 Task: Open an excel sheet with  and write heading  City data  Add 10 city name:-  '1. Chelsea, New York, NY , 2. Beverly Hills, Los Angeles, CA , 3. Knightsbridge, London, United Kingdom , 4. Le Marais, Paris, forance , 5. Ginza, Tokyo, Japan _x000D_
6. Circular Quay, Sydney, Australia , 7. Mitte, Berlin, Germany , 8. Downtown, Toronto, Canada , 9. Trastevere, Rome, 10. Colaba, Mumbai, India. ' in September Last week sales are  1. Chelsea, New York, NY 10001 | 2. Beverly Hills, Los Angeles, CA 90210 | 3. Knightsbridge, London, United Kingdom SW1X 7XL | 4. Le Marais, Paris, forance 75004 | 5. Ginza, Tokyo, Japan 104-0061 | 6. Circular Quay, Sydney, Australia 2000 | 7. Mitte, Berlin, Germany 10178 | 8. Downtown, Toronto, Canada M5V 3L9 | 9. Trastevere, Rome, Italy 00153 | 10. Colaba, Mumbai, India 400005. Save page analysisAnnualSales_Report
Action: Mouse moved to (216, 272)
Screenshot: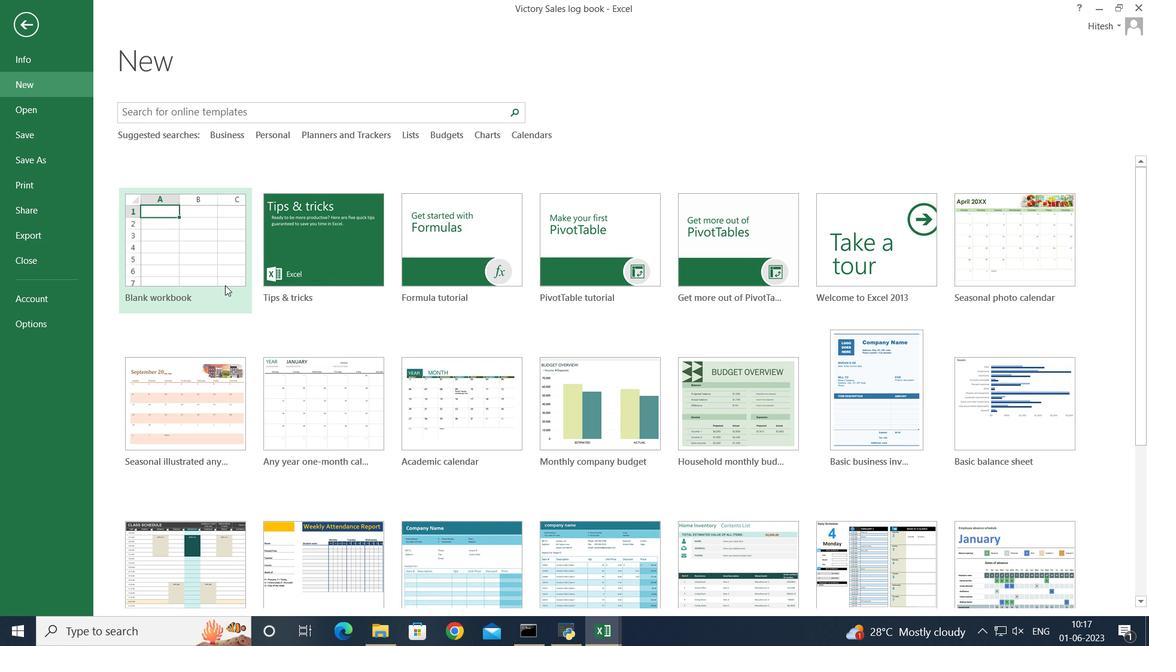 
Action: Mouse pressed left at (216, 272)
Screenshot: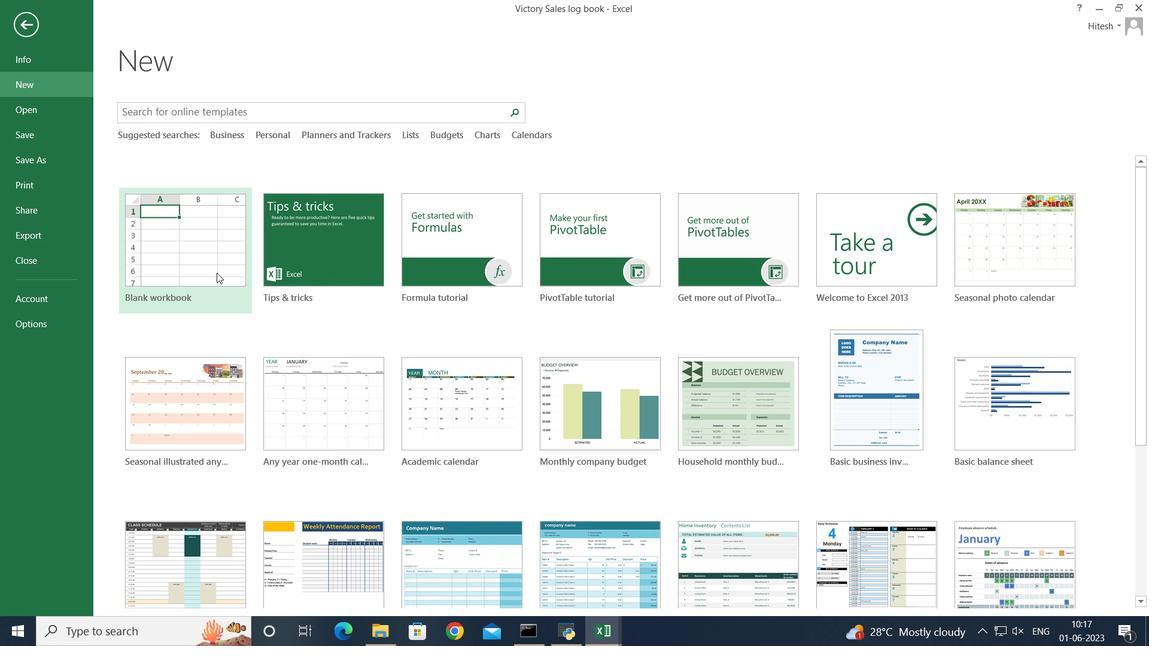 
Action: Mouse moved to (80, 196)
Screenshot: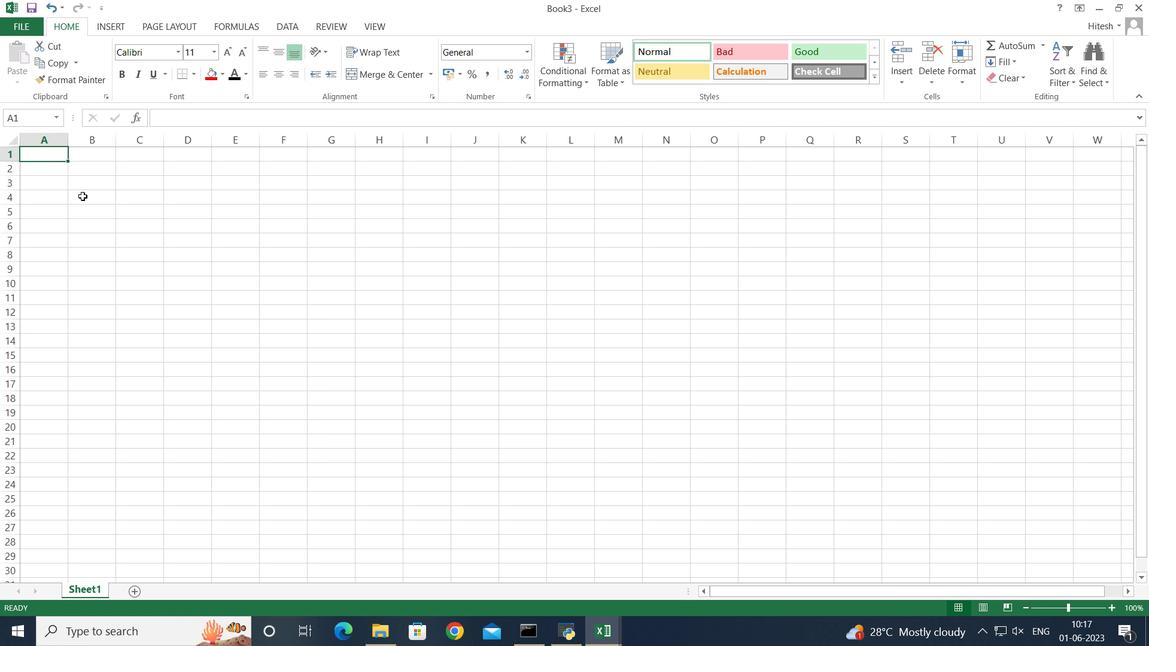 
Action: Key pressed <Key.shift>City<Key.space><Key.shift>Data<Key.enter><Key.shift><Key.shift><Key.shift><Key.shift><Key.shift><Key.shift><Key.shift><Key.shift><Key.shift><Key.shift><Key.shift><Key.shift><Key.shift><Key.shift><Key.shift><Key.shift><Key.shift><Key.shift><Key.shift><Key.shift><Key.shift><Key.shift><Key.shift><Key.shift><Key.shift><Key.shift>Name<Key.enter><Key.shift>!<Key.backspace>1<Key.backspace>
Screenshot: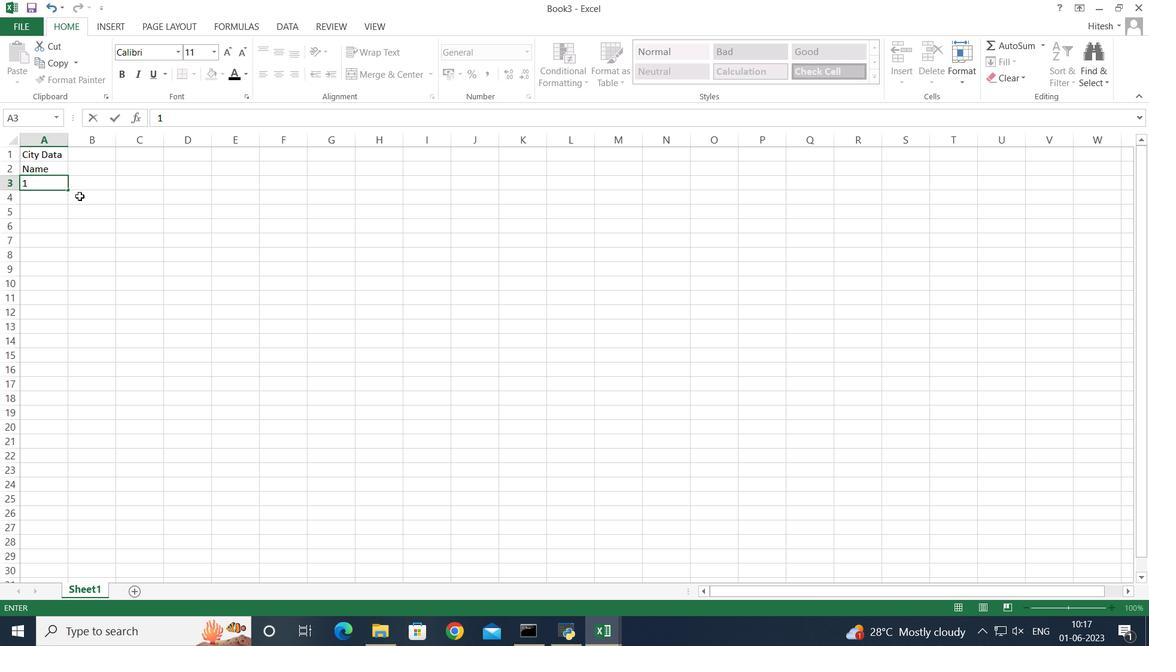 
Action: Mouse moved to (50, 166)
Screenshot: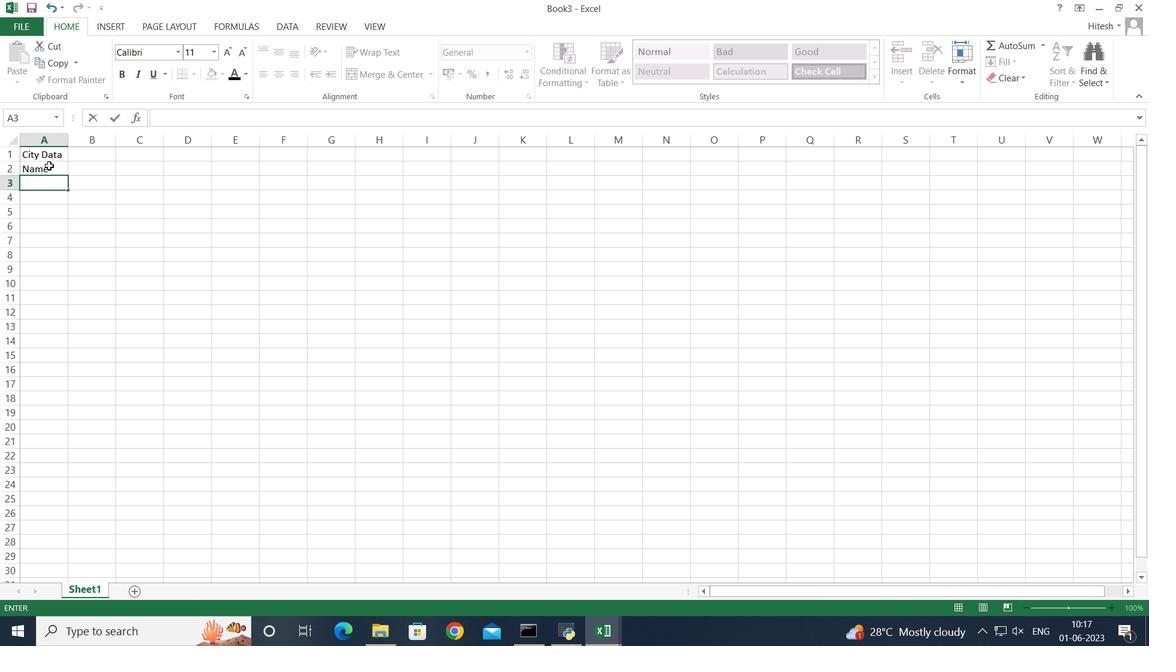 
Action: Mouse pressed left at (50, 166)
Screenshot: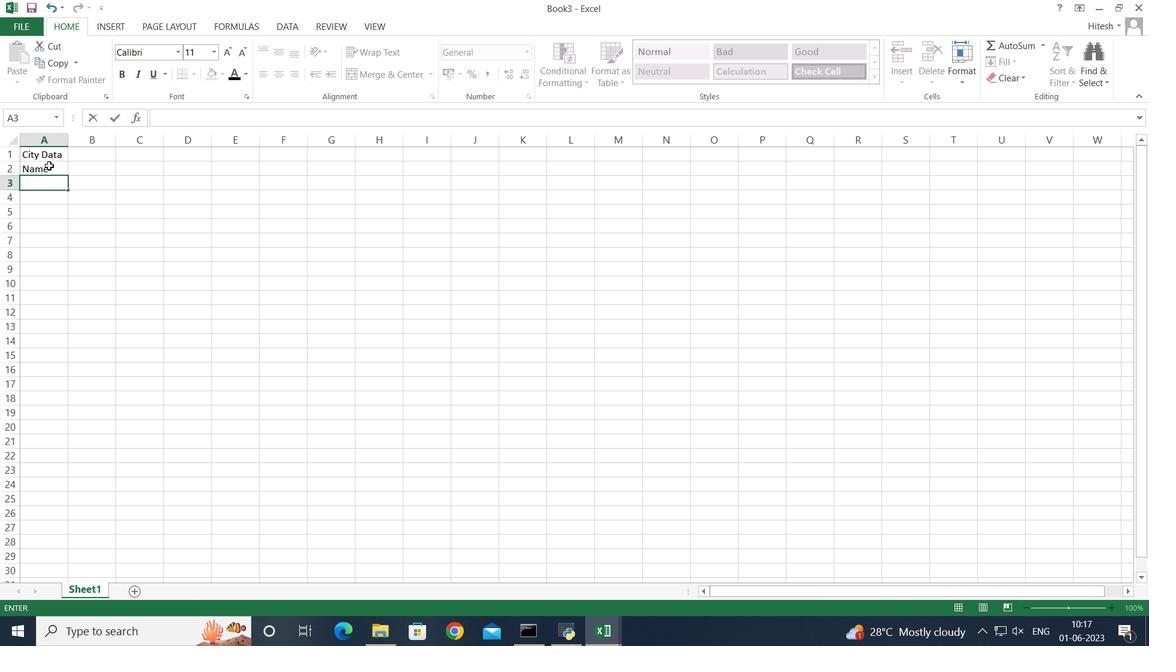 
Action: Key pressed <Key.backspace>
Screenshot: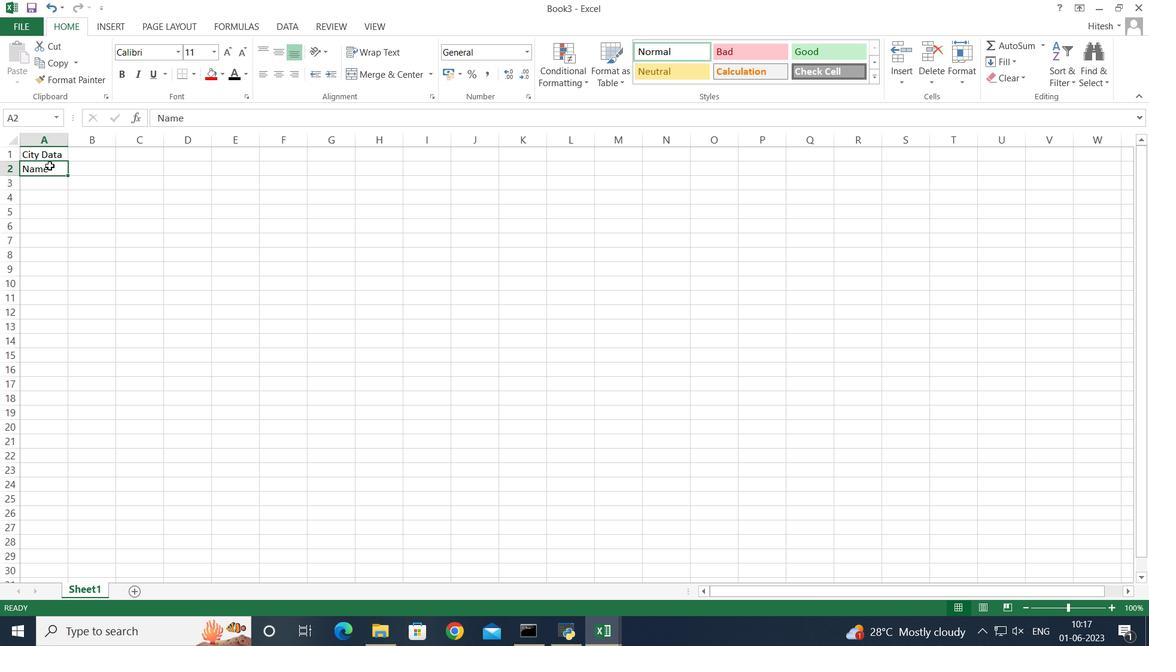 
Action: Mouse moved to (56, 151)
Screenshot: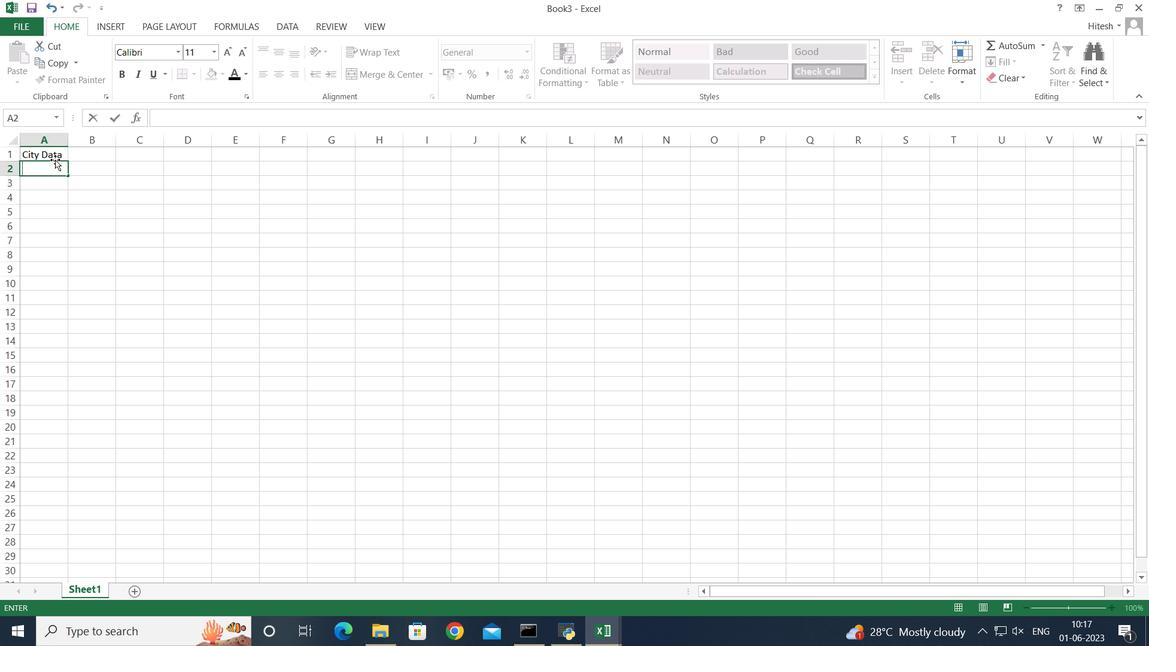 
Action: Mouse pressed left at (56, 151)
Screenshot: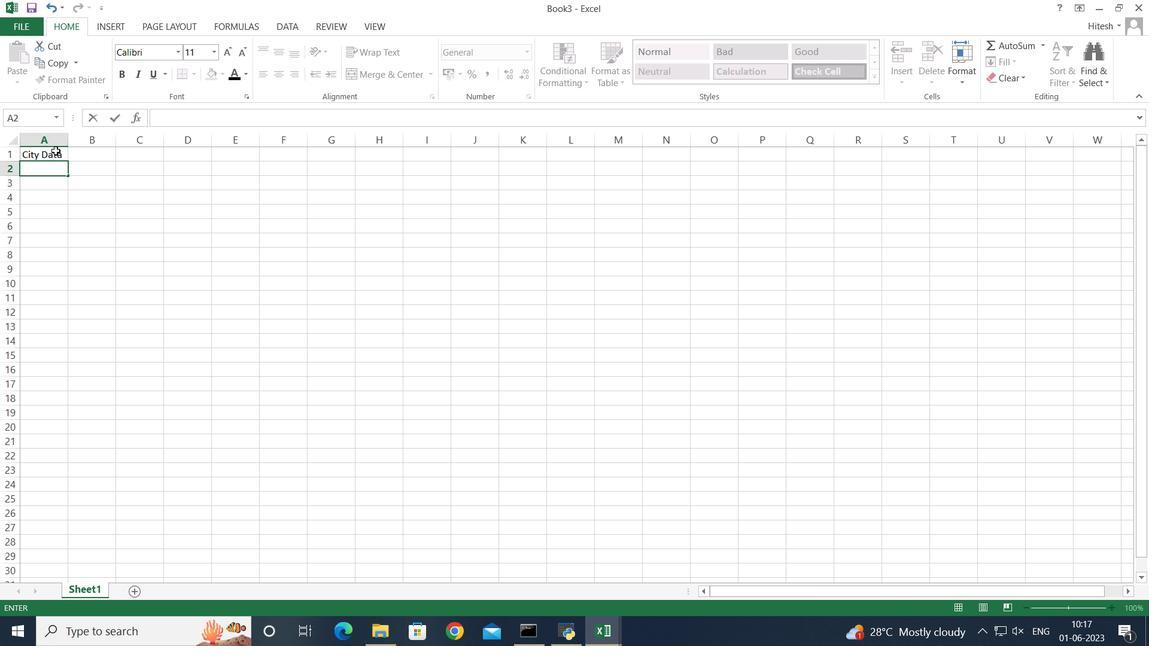 
Action: Key pressed <Key.backspace>
Screenshot: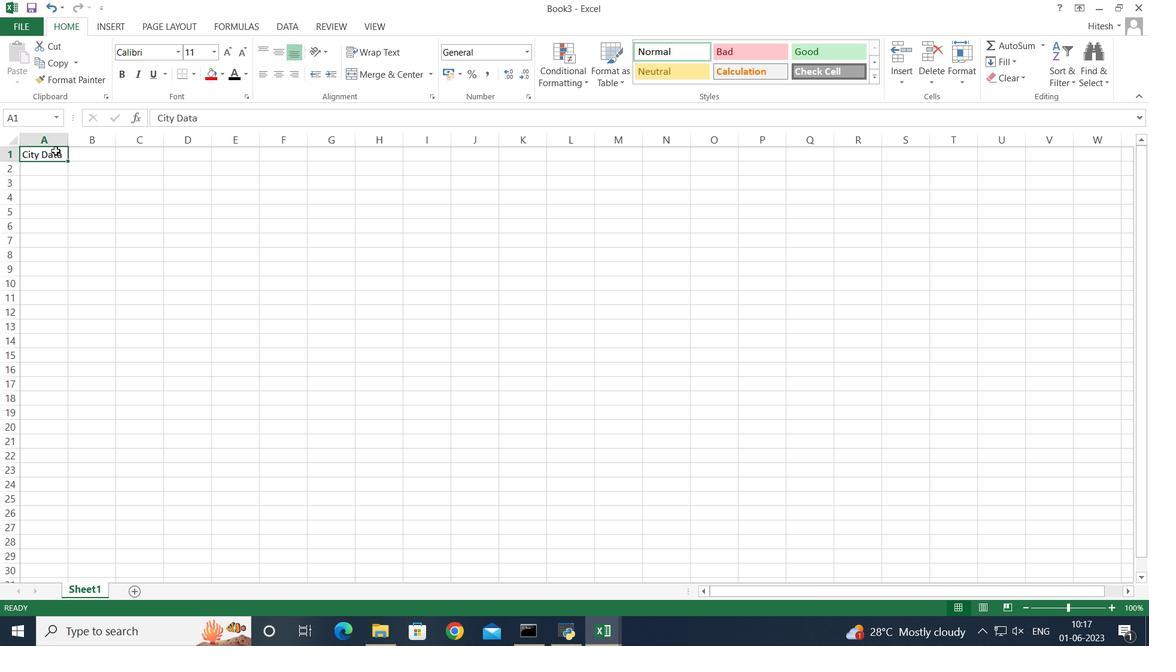
Action: Mouse moved to (89, 152)
Screenshot: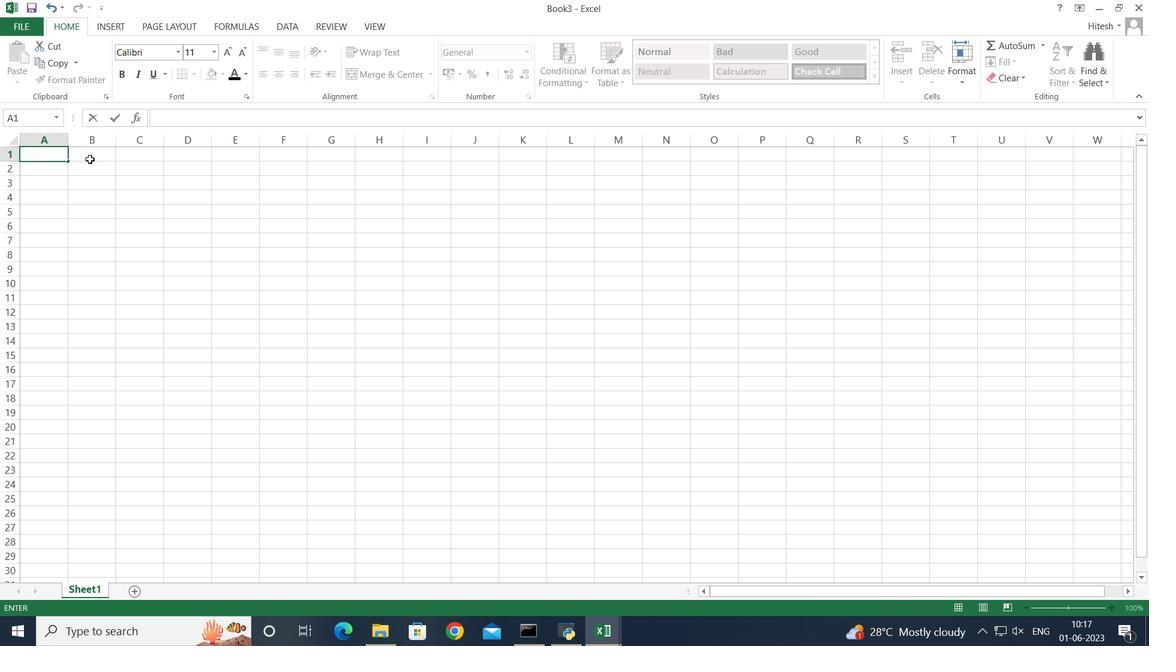 
Action: Mouse pressed left at (89, 152)
Screenshot: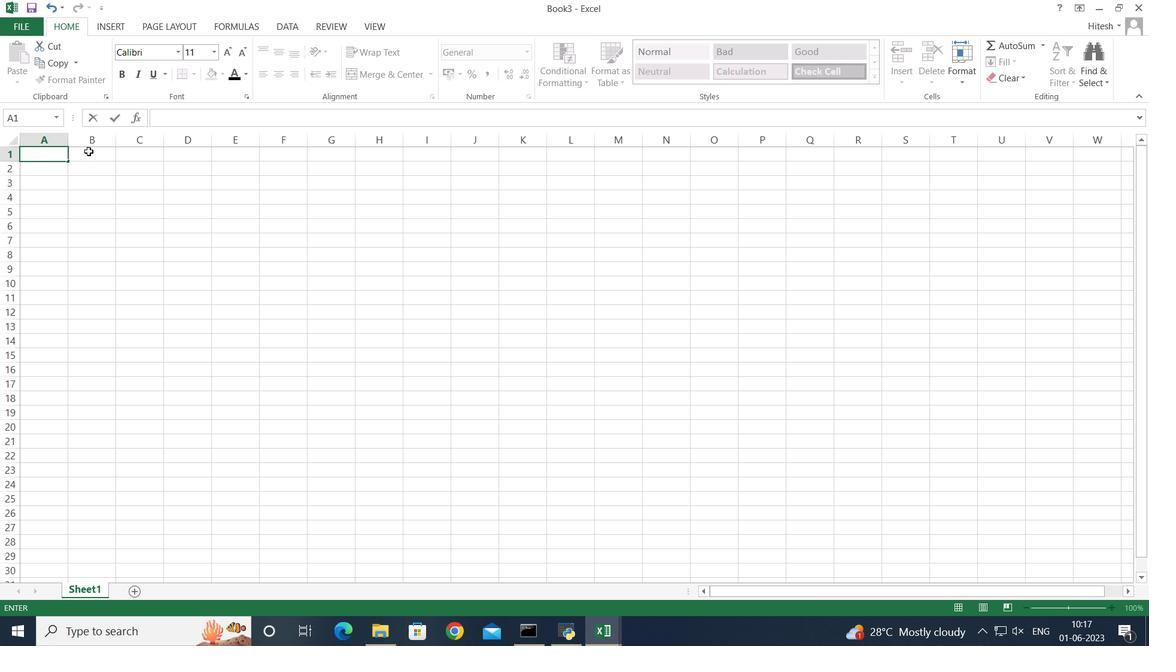 
Action: Mouse moved to (87, 151)
Screenshot: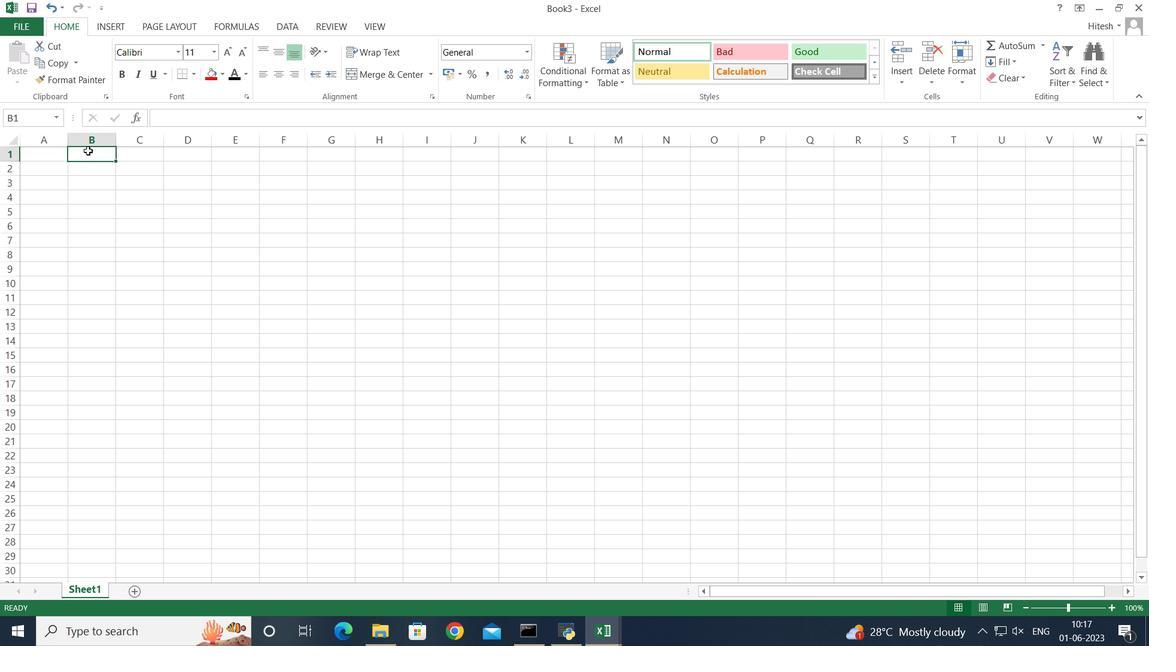 
Action: Key pressed <Key.shift>City<Key.space><Key.shift>Data<Key.enter><Key.shift>Name<Key.enter>
Screenshot: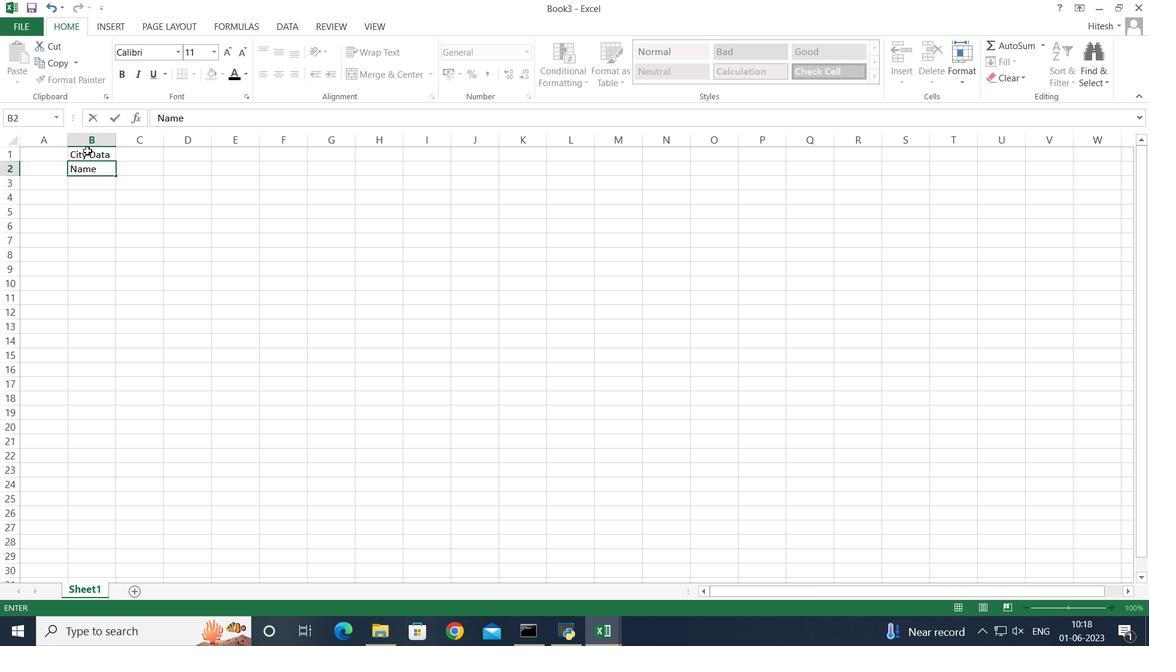 
Action: Mouse moved to (49, 181)
Screenshot: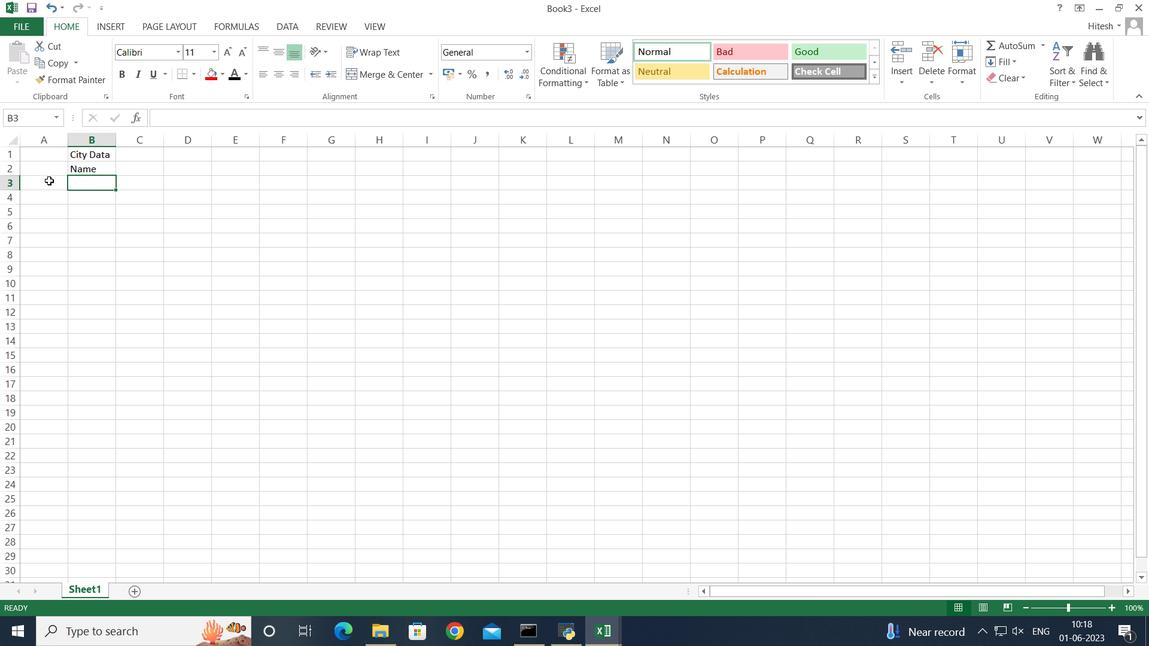 
Action: Mouse pressed left at (49, 181)
Screenshot: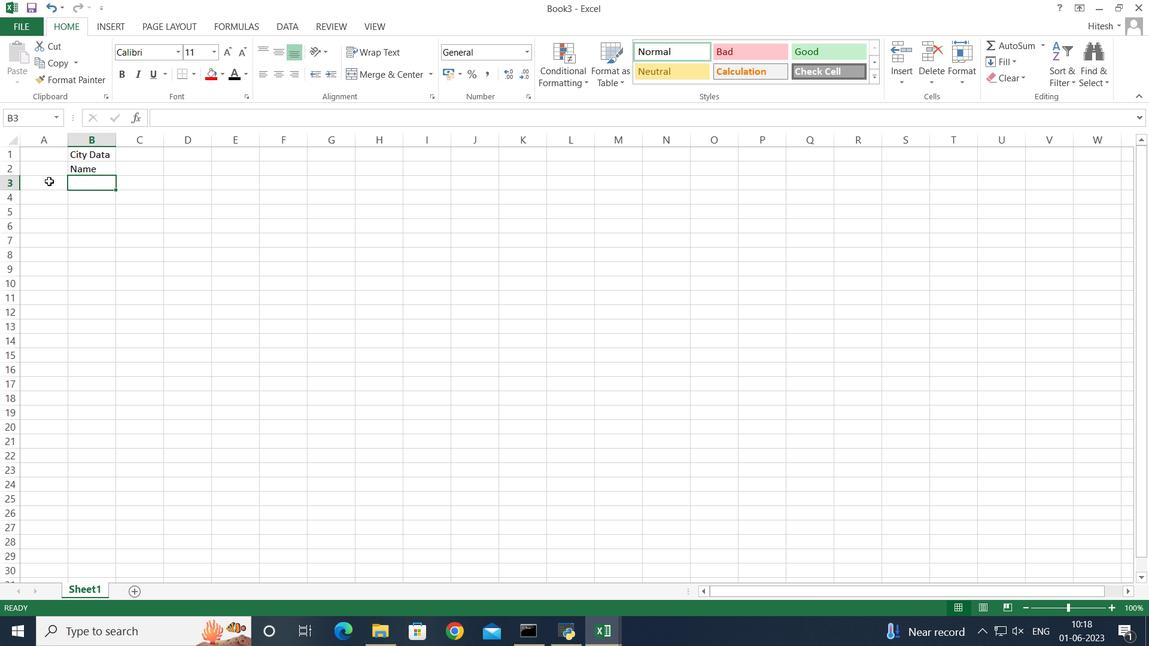 
Action: Key pressed 1<Key.enter>2<Key.enter>3<Key.enter>4<Key.enter>5<Key.enter>6<Key.enter>7<Key.enter>8<Key.enter>9<Key.enter>10<Key.enter>
Screenshot: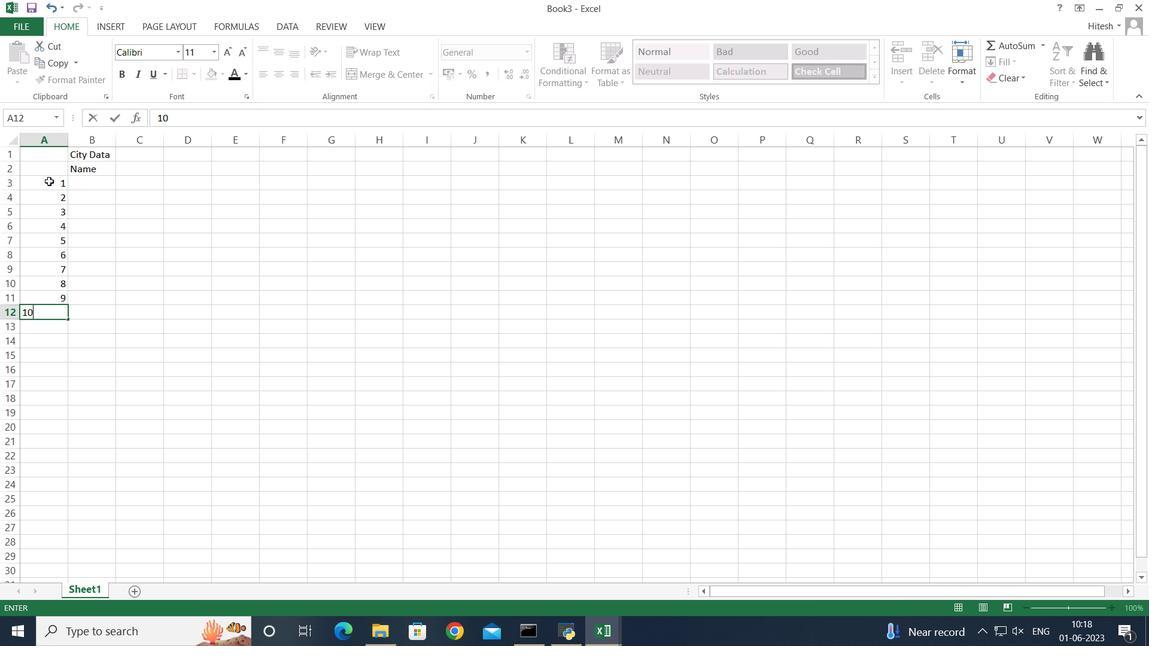 
Action: Mouse moved to (48, 175)
Screenshot: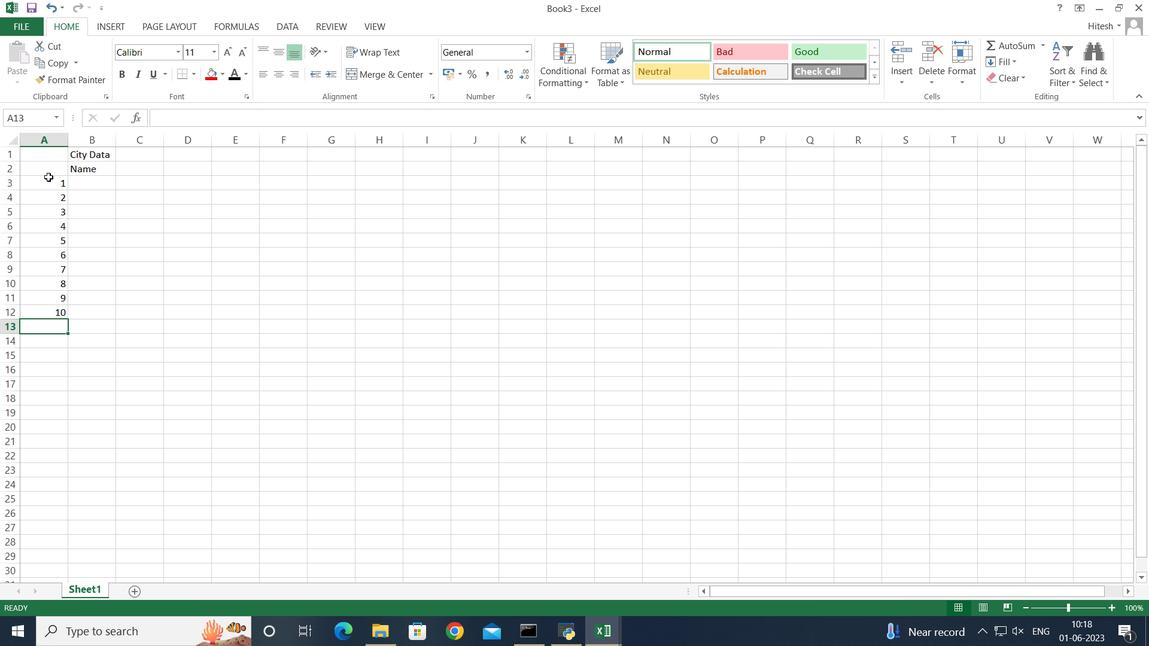 
Action: Mouse pressed left at (48, 175)
Screenshot: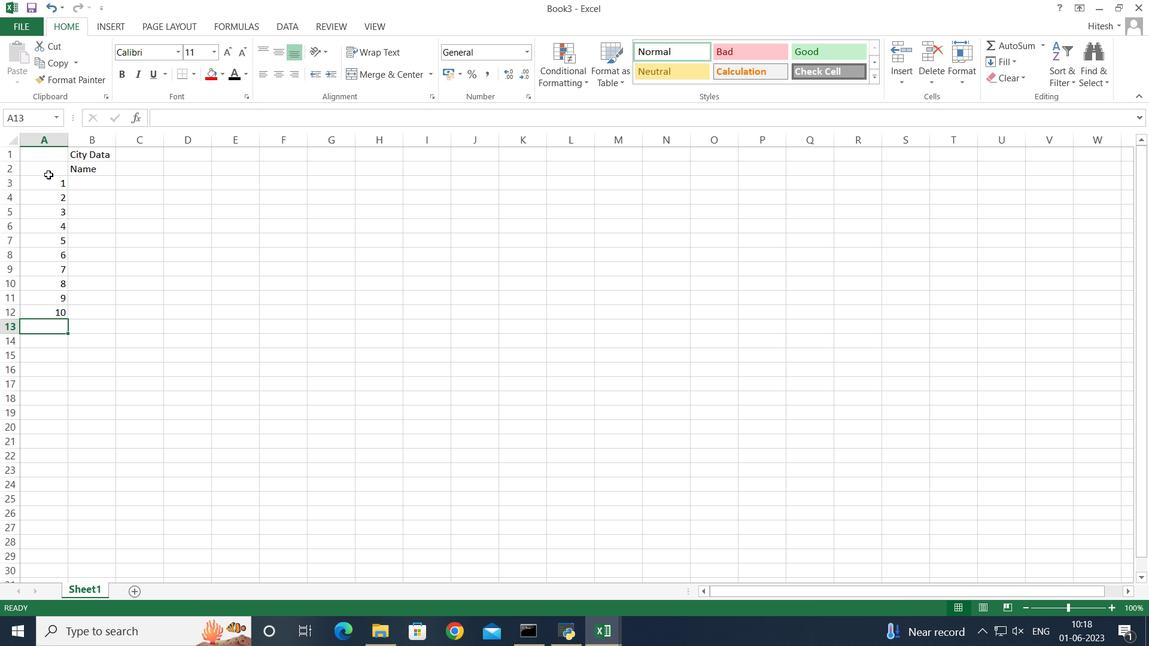 
Action: Key pressed <Key.shift>S.no<Key.enter>
Screenshot: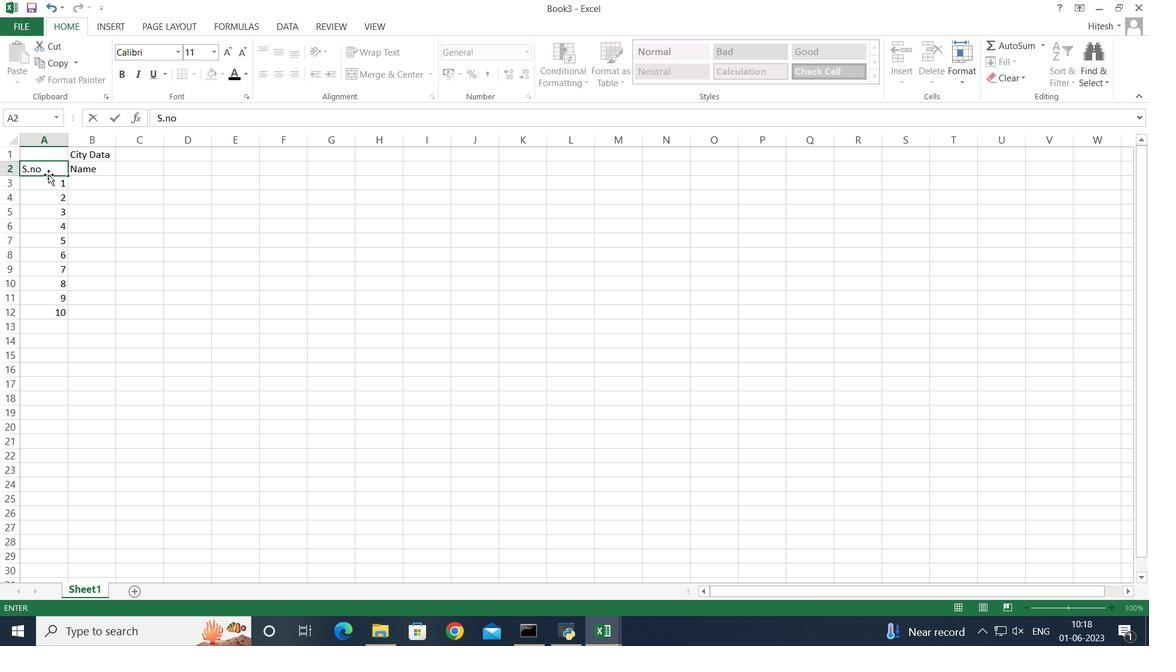 
Action: Mouse moved to (125, 171)
Screenshot: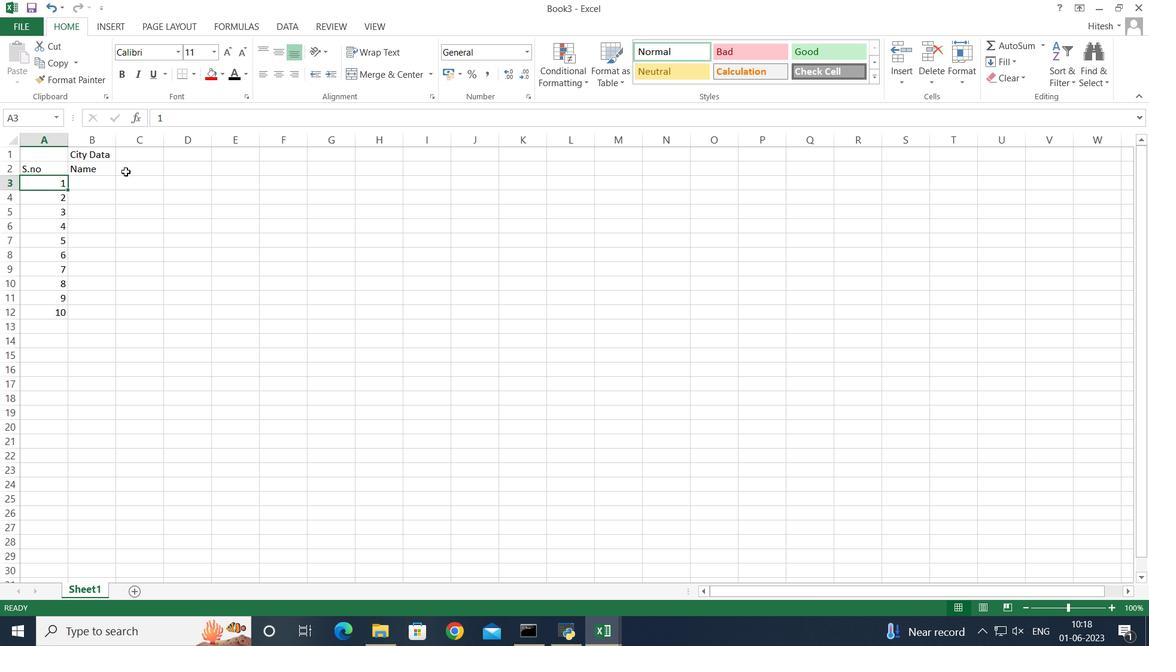 
Action: Mouse pressed left at (125, 171)
Screenshot: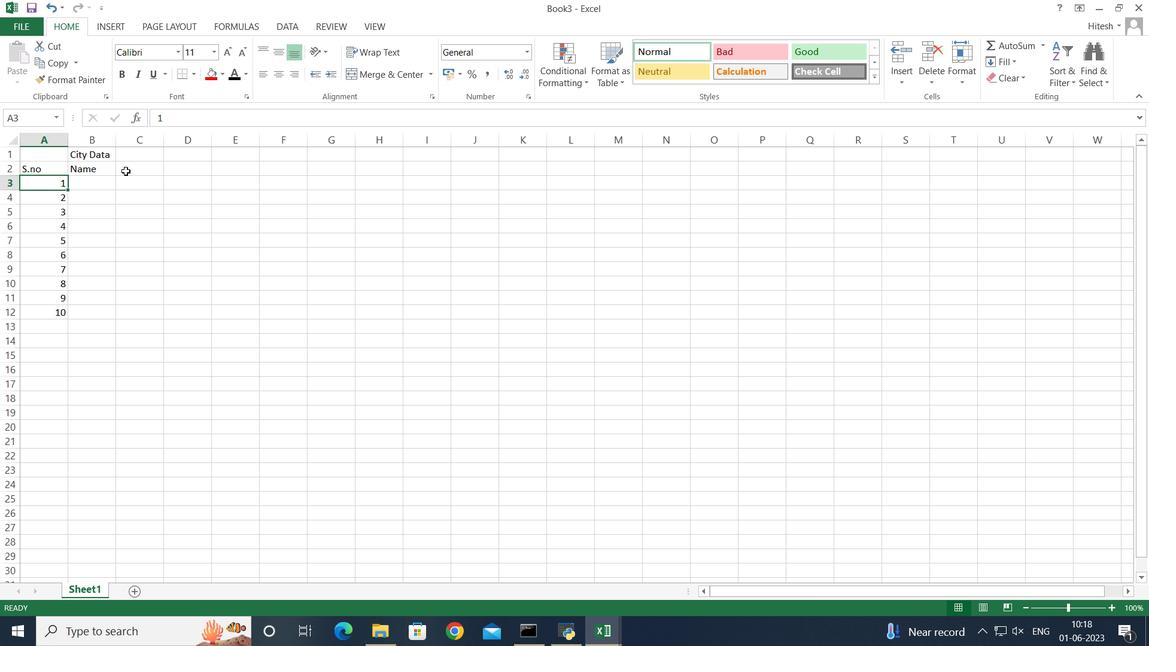 
Action: Mouse moved to (88, 184)
Screenshot: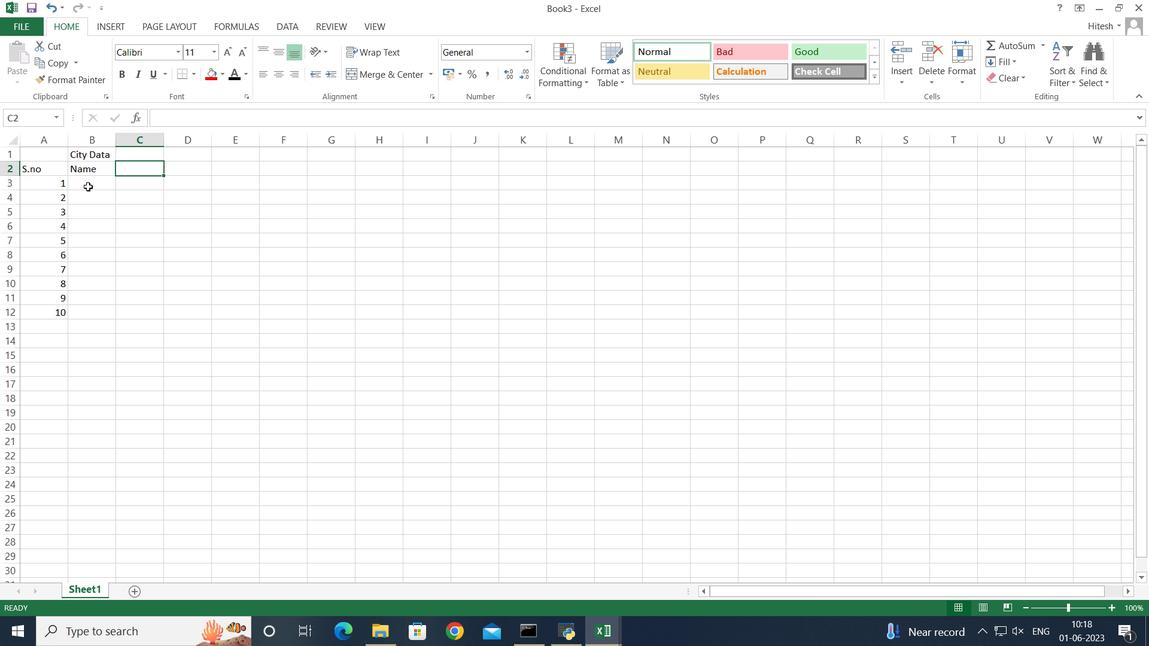 
Action: Mouse pressed left at (88, 184)
Screenshot: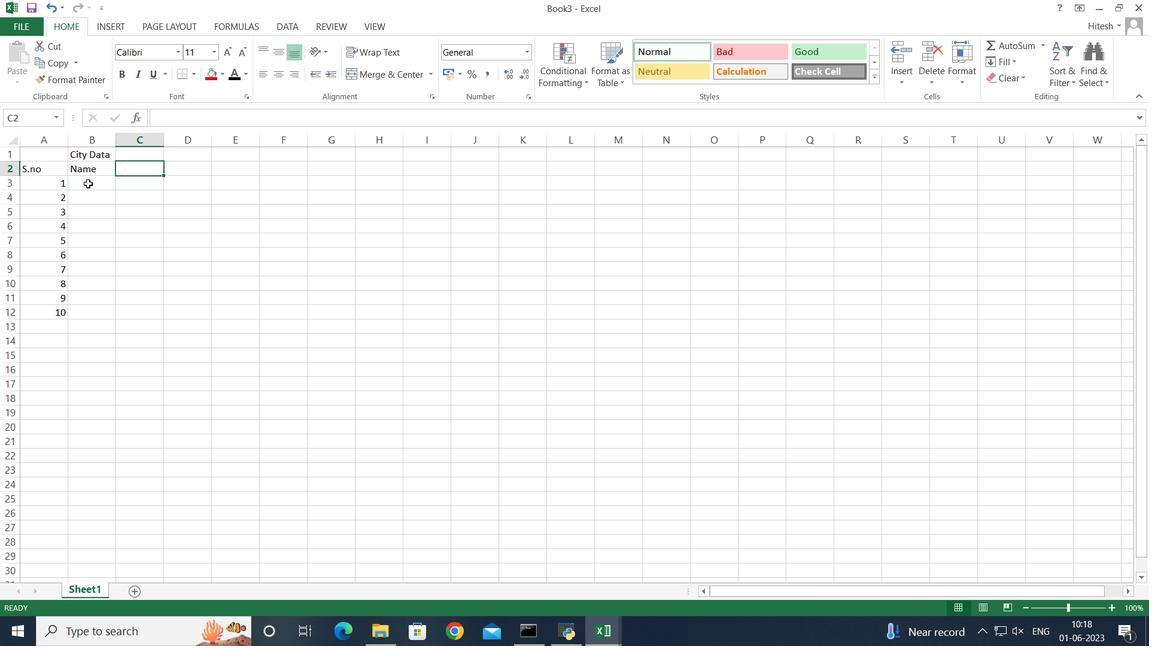 
Action: Key pressed <Key.shift>Chelsea<Key.space><Key.shift>New<Key.space><Key.shift><Key.shift><Key.shift><Key.shift><Key.shift><Key.shift><Key.shift><Key.shift><Key.shift><Key.shift>York<Key.space><Key.shift>NY<Key.enter><Key.shift><Key.shift><Key.shift><Key.shift><Key.shift><Key.shift><Key.shift>Beverly<Key.space><Key.shift>Hills,<Key.space><Key.shift><Key.shift><Key.shift><Key.shift>Los<Key.space><Key.shift>Angeles<Key.space><Key.caps_lock>CA<Key.enter><Key.caps_lock><Key.caps_lock>K<Key.caps_lock>nightsbridge,<Key.space><Key.shift_r>London,<Key.space><Key.shift_r>United<Key.space><Key.shift><Key.shift><Key.shift><Key.shift_r>Kingdom<Key.enter><Key.shift_r>Le<Key.space><Key.shift_r>Marais,<Key.space><Key.shift_r>Paris,<Key.space><Key.shift><Key.shift><Key.shift><Key.shift>Forance<Key.enter><Key.shift>Ginza,<Key.space><Key.shift>Tokyo,<Key.space><Key.shift_r>Jaa<Key.backspace>pan<Key.enter><Key.shift>Circular<Key.space><Key.shift>Quary,<Key.space><Key.shift>Sydny<Key.backspace>ey,<Key.space><Key.shift><Key.shift>Australia<Key.enter><Key.shift_r><Key.shift_r><Key.shift_r>Mitte,<Key.space><Key.shift>Berlin,<Key.space><Key.shift>Germany<Key.enter><Key.shift>Downtown,<Key.space><Key.shift>Toronto,<Key.space><Key.shift><Key.shift><Key.shift>Canada<Key.enter><Key.shift><Key.shift><Key.shift><Key.shift><Key.shift><Key.shift><Key.shift><Key.shift><Key.shift><Key.shift><Key.shift><Key.shift><Key.shift><Key.shift><Key.shift><Key.shift>Trastevere,<Key.space><Key.shift>Rome<Key.enter><Key.shift>Colaba<Key.space><Key.backspace>,<Key.space><Key.shift_r>Mubai<Key.backspace><Key.backspace><Key.backspace>mbai,<Key.space><Key.shift_r>India<Key.enter>
Screenshot: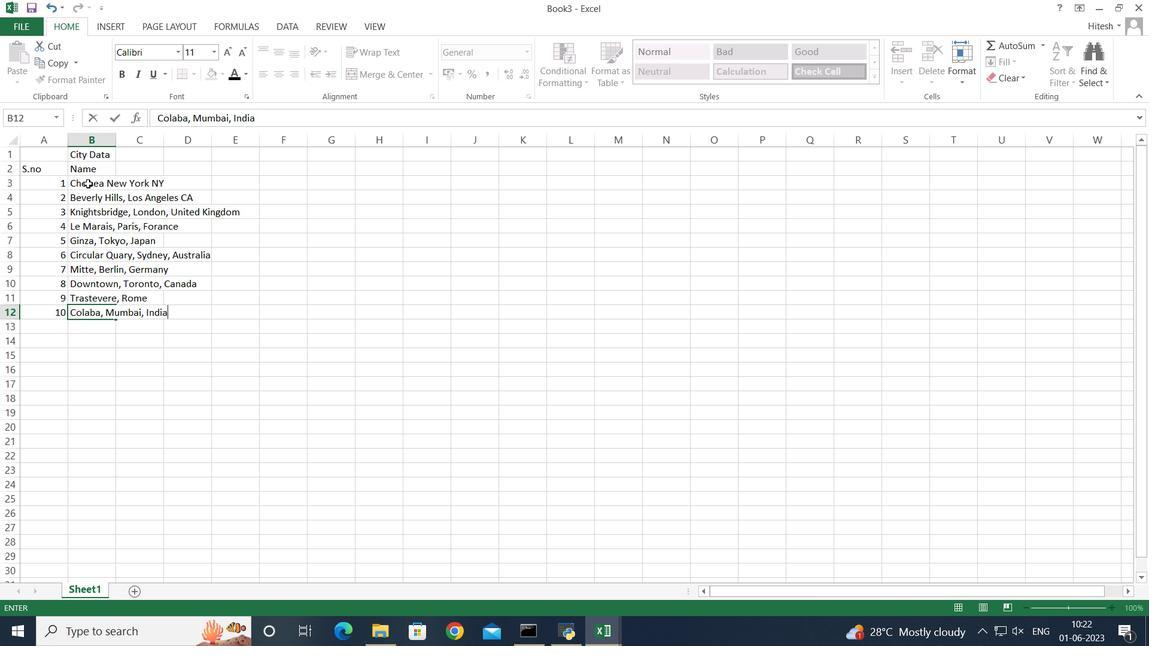 
Action: Mouse moved to (138, 169)
Screenshot: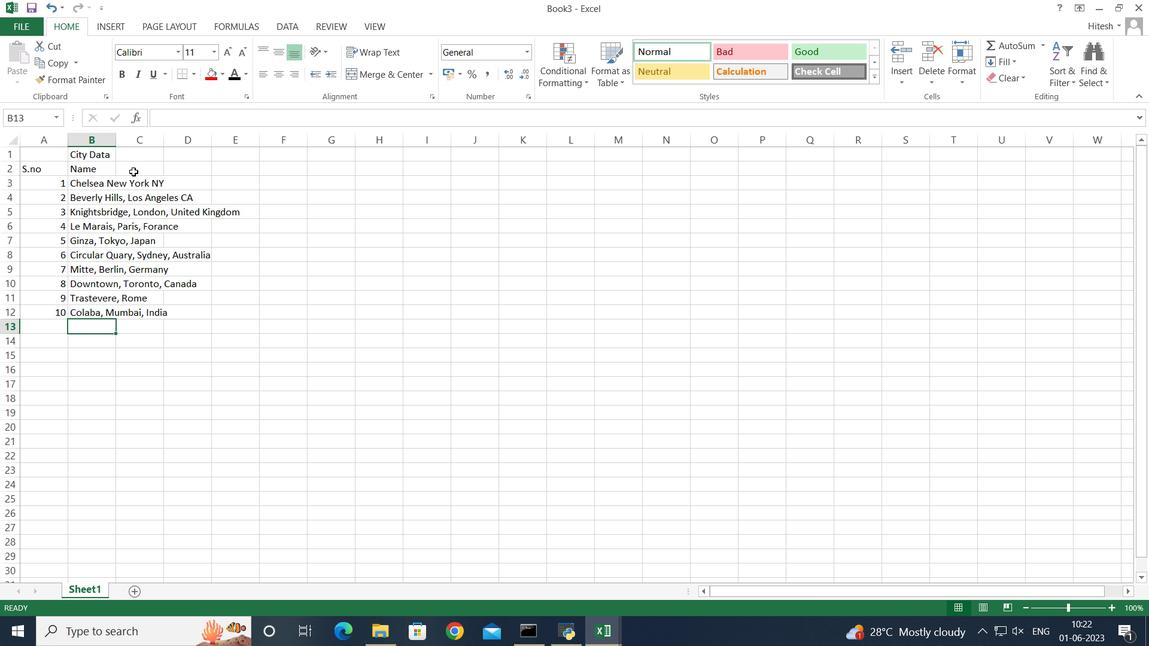 
Action: Mouse pressed left at (138, 169)
Screenshot: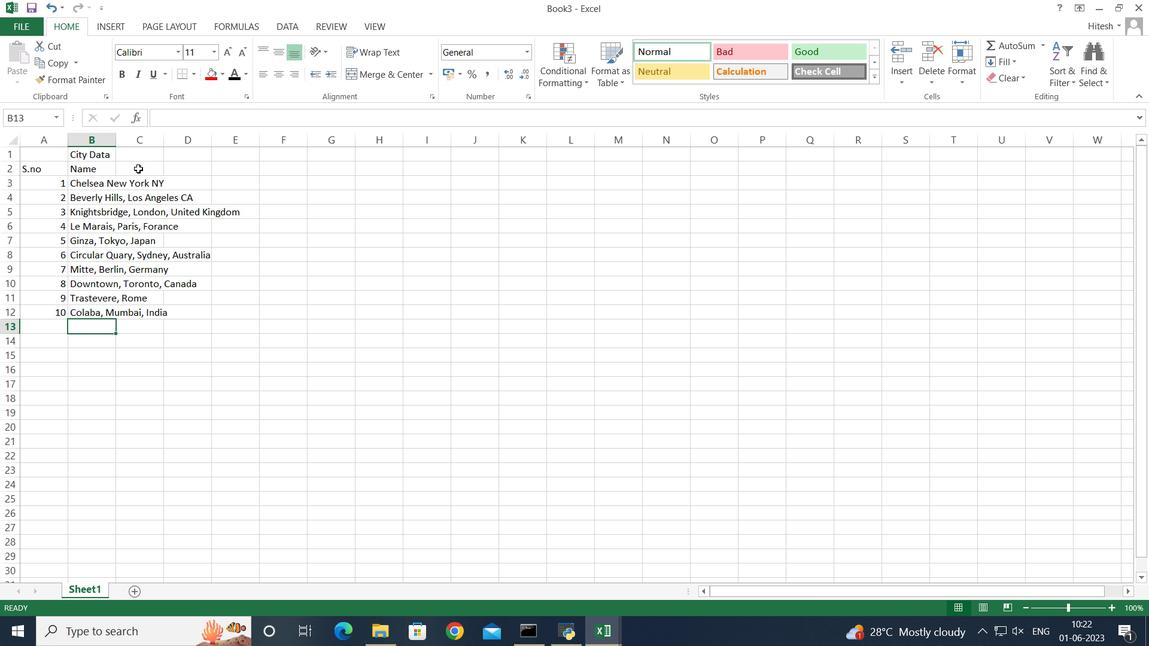
Action: Mouse moved to (137, 169)
Screenshot: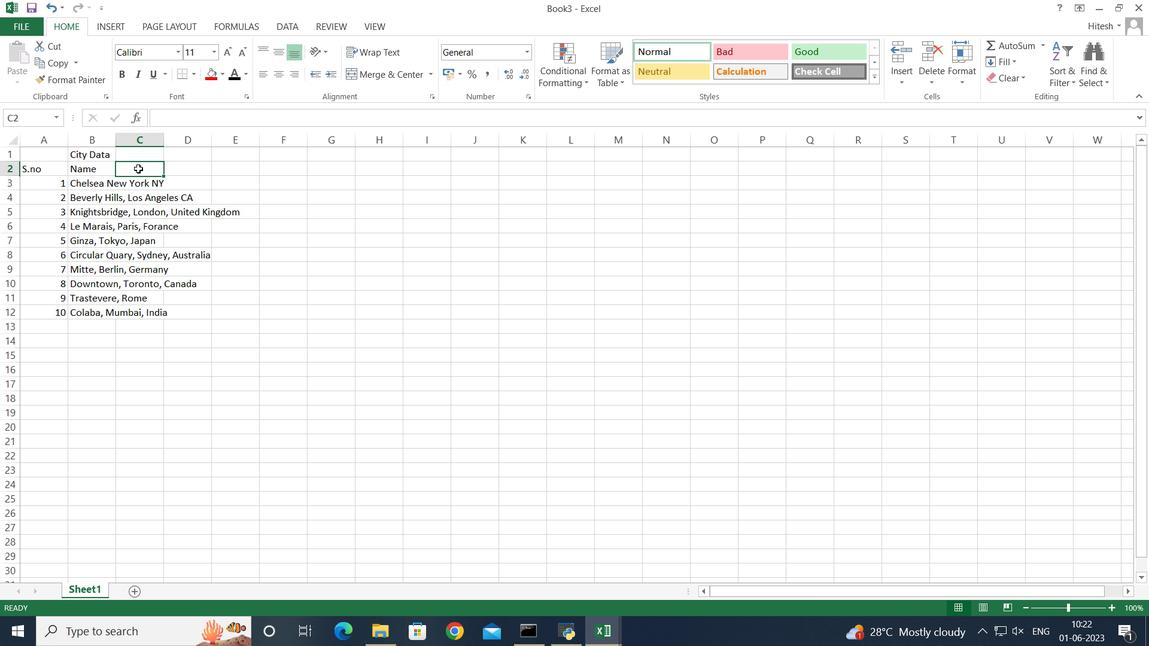
Action: Key pressed <Key.shift>September<Key.space><Key.shift>Last<Key.space><Key.shift>Week<Key.space><Key.shift>Sales<Key.enter><Key.shift><Key.shift><Key.shift><Key.shift><Key.shift><Key.shift><Key.shift>Chelsea<Key.space><Key.shift><Key.shift><Key.shift><Key.shift><Key.shift><Key.shift>New<Key.space><Key.shift>York,<Key.space><Key.caps_lock>NY<Key.space>10001<Key.enter><Key.shift><Key.shift><Key.shift><Key.shift><Key.shift><Key.shift><Key.shift><Key.shift><Key.shift><Key.shift><Key.shift><Key.shift><Key.shift><Key.shift><Key.shift><Key.shift><Key.shift><Key.shift><Key.shift><Key.shift><Key.shift><Key.shift>bEVERLY<Key.backspace><Key.backspace><Key.backspace><Key.backspace><Key.backspace><Key.backspace><Key.backspace><Key.caps_lock><Key.shift><Key.shift><Key.shift><Key.shift>Beverly<Key.space><Key.shift>Hill
Screenshot: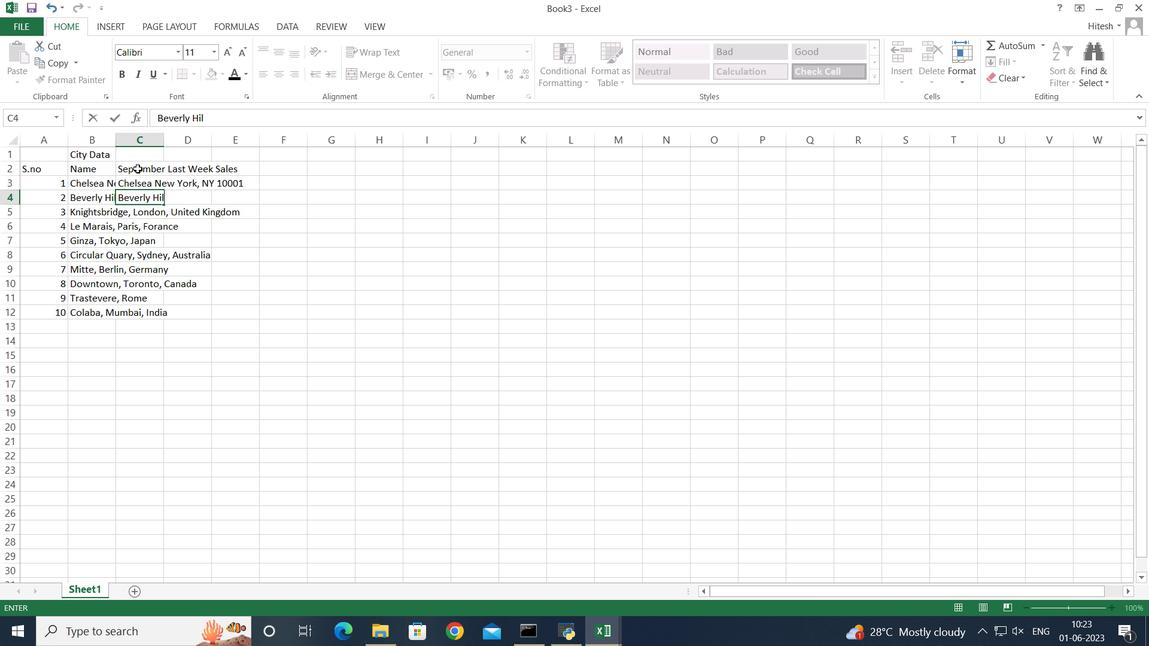 
Action: Mouse moved to (136, 169)
Screenshot: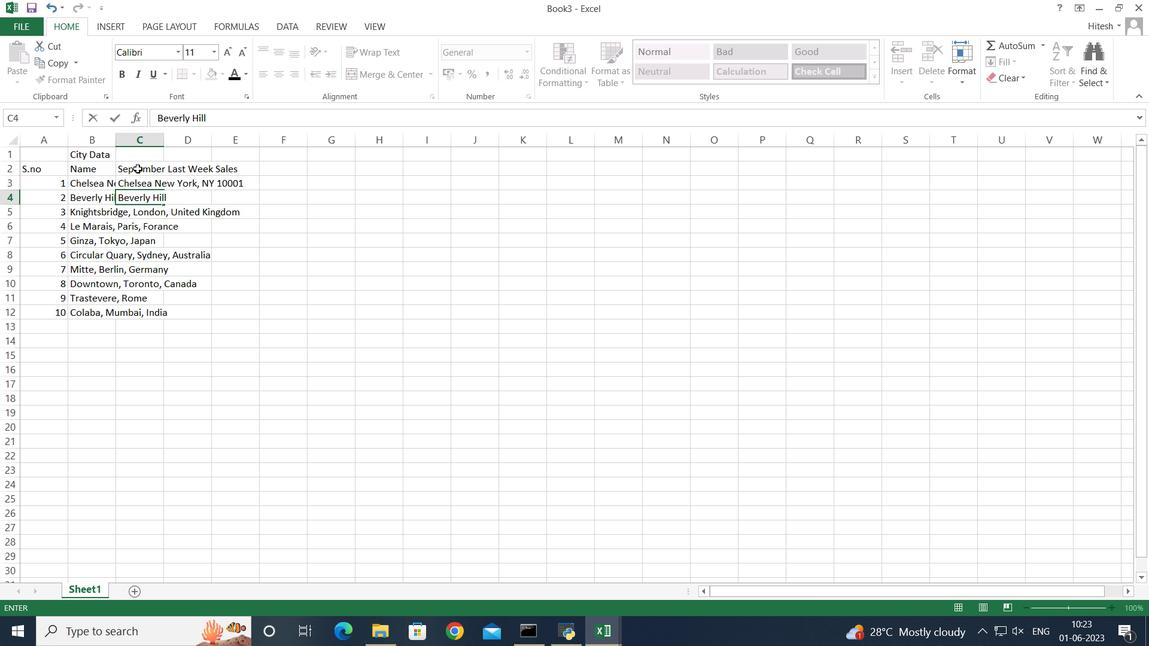 
Action: Key pressed s,<Key.space><Key.shift_r>Los<Key.space><Key.shift>Angeles,<Key.space><Key.caps_lock>CA<Key.space>90210<Key.enter><Key.shift_r>K<Key.backspace><Key.caps_lock><Key.shift_r>Knightsbridge,<Key.space><Key.shift_r>London,<Key.space><Key.shift_r>United<Key.space><Key.shift_r>Kingdom<Key.space><Key.caps_lock>SW1X7XL<Key.enter><Key.shift_r><Key.shift_r><Key.shift_r><Key.shift_r><Key.caps_lock><Key.shift_r>Le<Key.space><Key.shift_r>Marais<Key.space><Key.backspace>,<Key.space><Key.shift_r>Paris,<Key.space><Key.shift>Forance<Key.space>75004<Key.enter><Key.shift>Ginza<Key.space><Key.backspace>,<Key.space><Key.shift><Key.shift><Key.shift><Key.shift><Key.shift><Key.shift><Key.shift><Key.shift>Tokyo,<Key.space><Key.shift_r>Japan<Key.space>104-0061<Key.enter><Key.shift>Circular<Key.space><Key.shift>Quary,<Key.space><Key.shift>Sydney,<Key.space><Key.shift>Australia<Key.space>2000<Key.enter><Key.shift_r>Mitte,<Key.space><Key.shift>Berlin,<Key.space><Key.shift>Germany<Key.space>10178<Key.enter><Key.shift><Key.shift><Key.shift><Key.shift><Key.shift><Key.shift>Downtown,<Key.space><Key.shift><Key.shift><Key.shift>Toronto,<Key.space><Key.shift>Canada<Key.space><Key.caps_lock>M5V3L9<Key.enter><Key.shift><Key.caps_lock><Key.shift>Trasteverse,<Key.space><Key.shift_r><Key.shift>Rome,<Key.space><Key.shift_r>Italy<Key.space>00153<Key.enter><Key.shift>Colaba,<Key.space><Key.shift_r>Mumbaim<Key.space><Key.backspace><Key.backspace>,<Key.space><Key.shift_r>India<Key.space>400005<Key.enter>
Screenshot: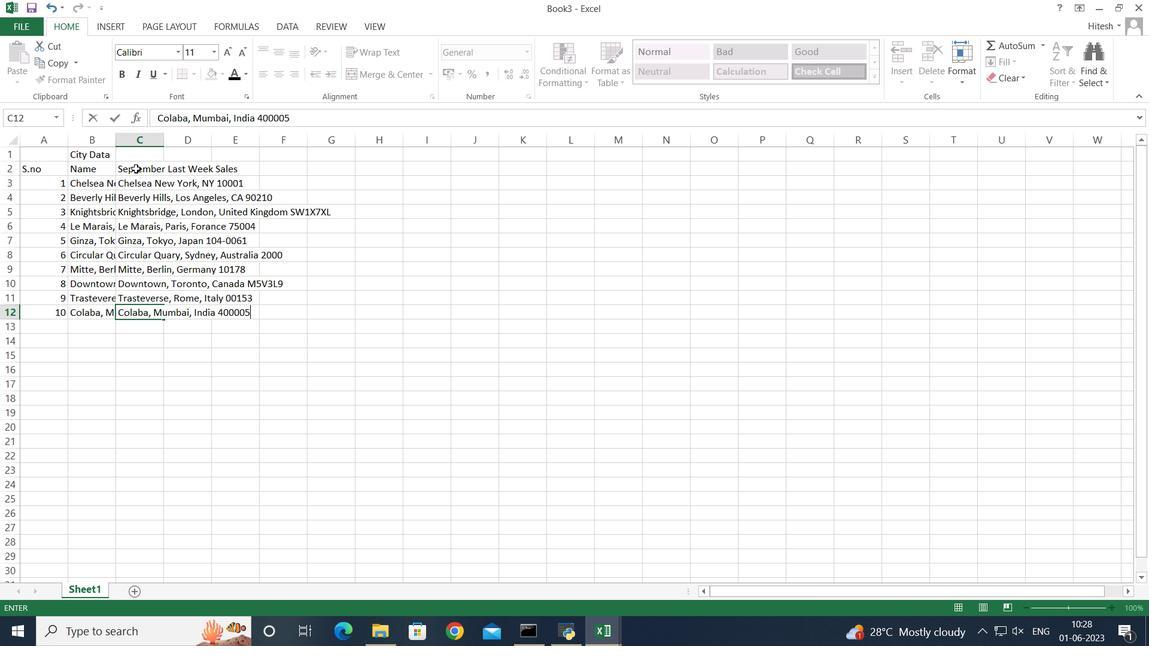 
Action: Mouse moved to (199, 411)
Screenshot: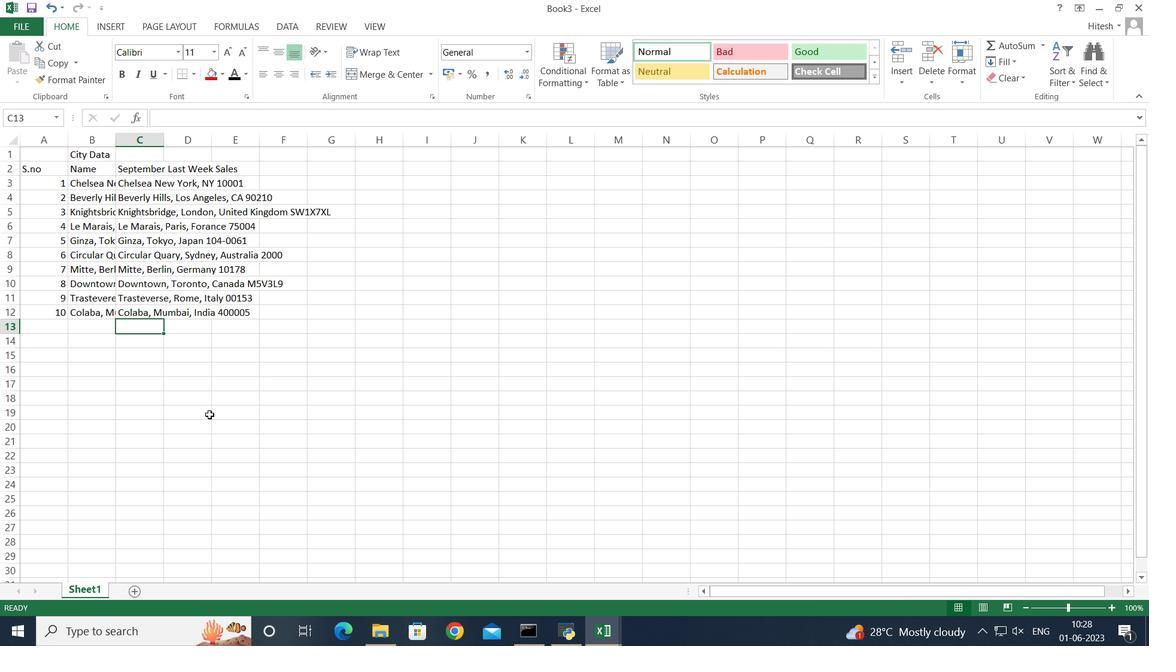 
Action: Mouse pressed left at (199, 411)
Screenshot: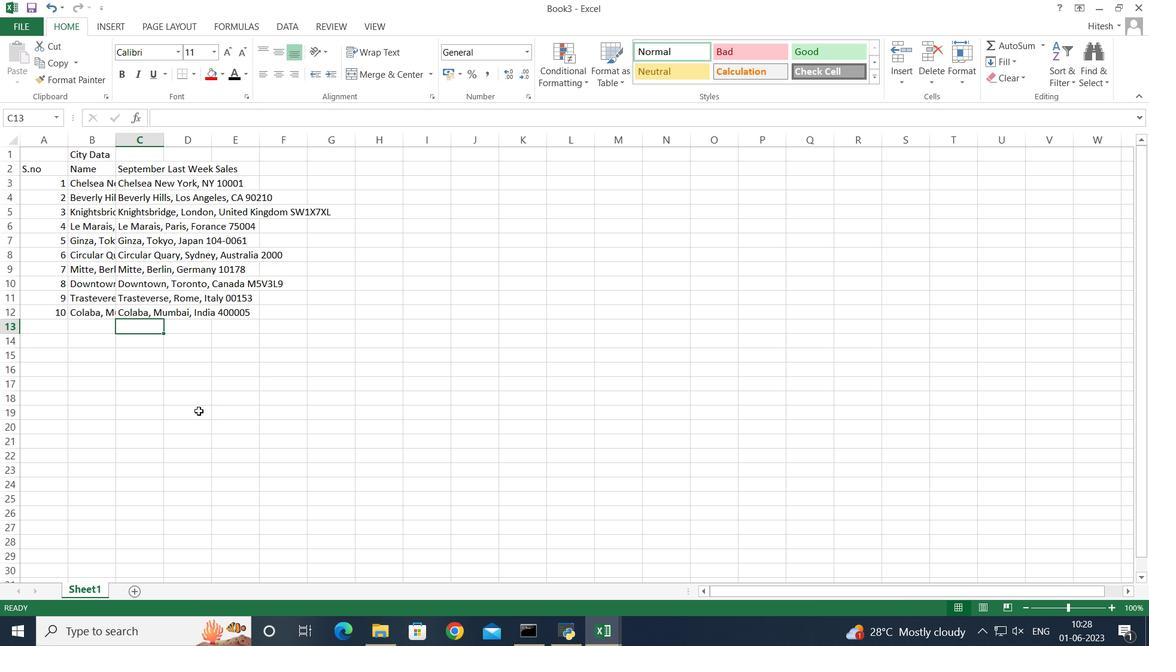 
Action: Mouse moved to (95, 143)
Screenshot: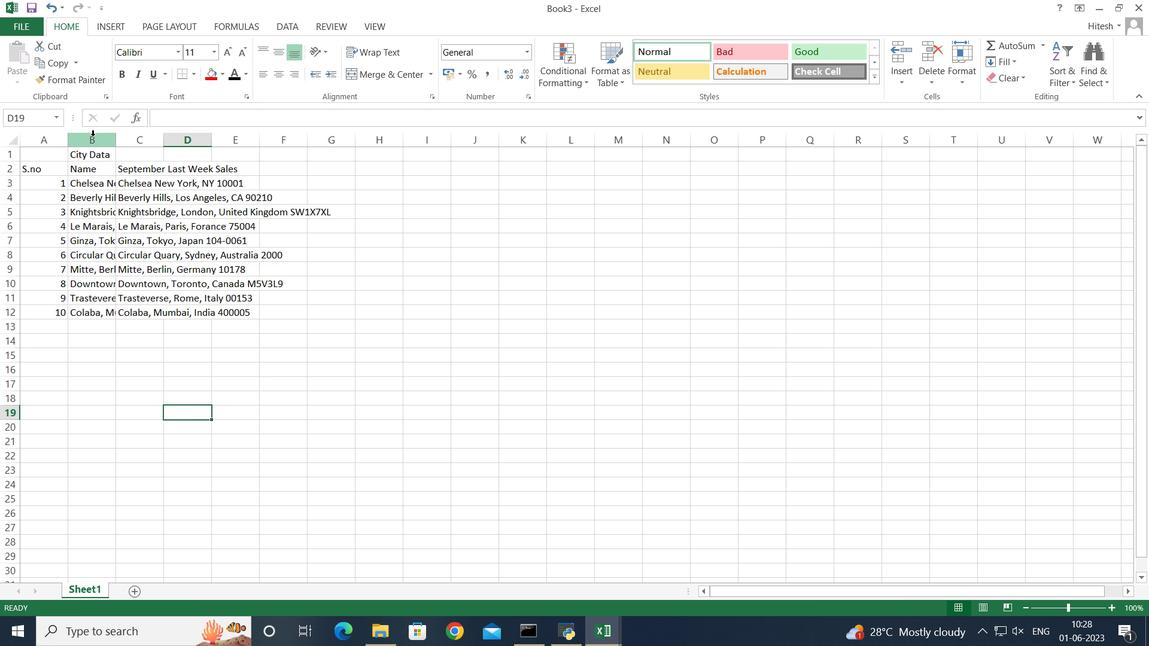 
Action: Mouse pressed left at (95, 143)
Screenshot: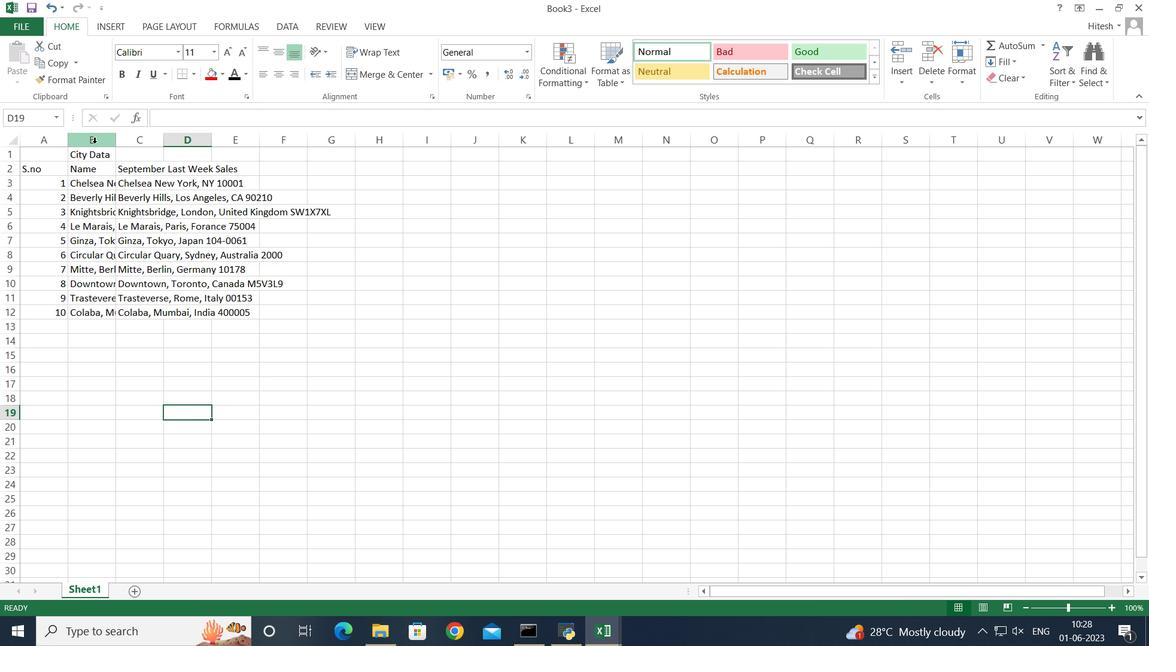 
Action: Mouse moved to (114, 140)
Screenshot: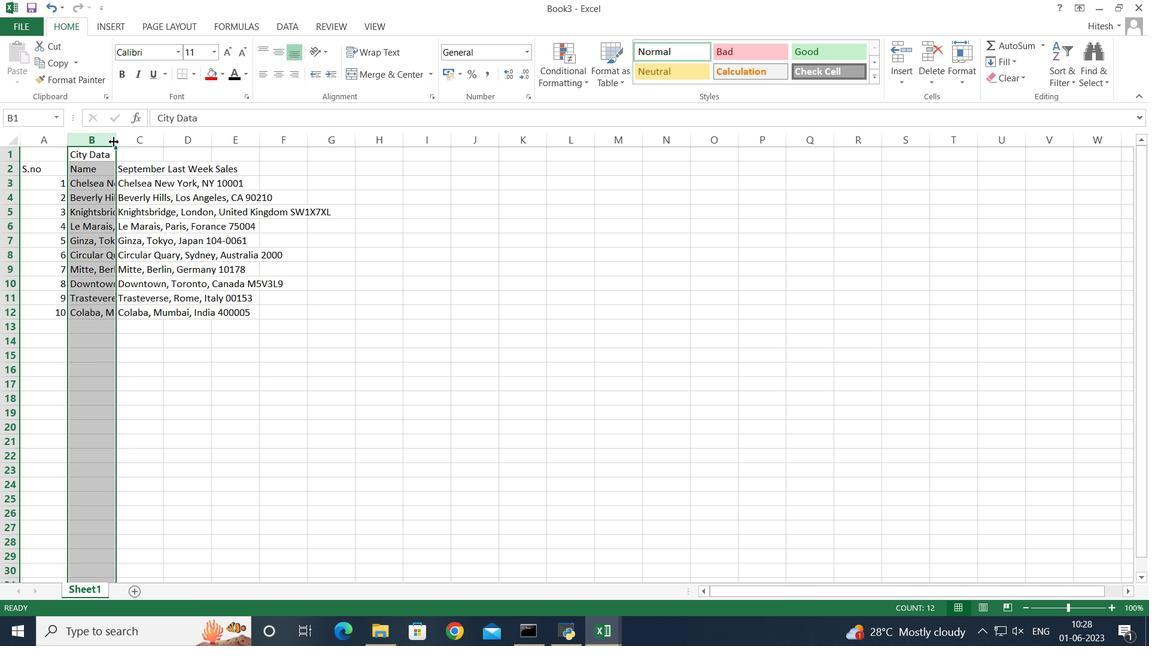 
Action: Mouse pressed left at (114, 140)
Screenshot: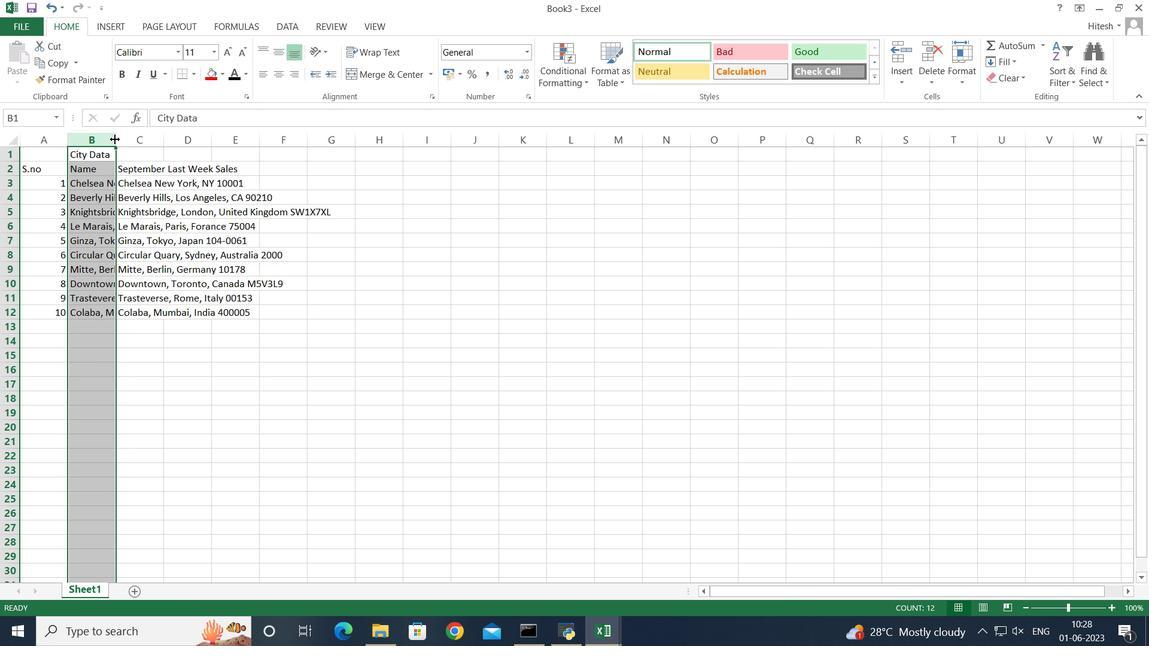 
Action: Mouse pressed left at (114, 140)
Screenshot: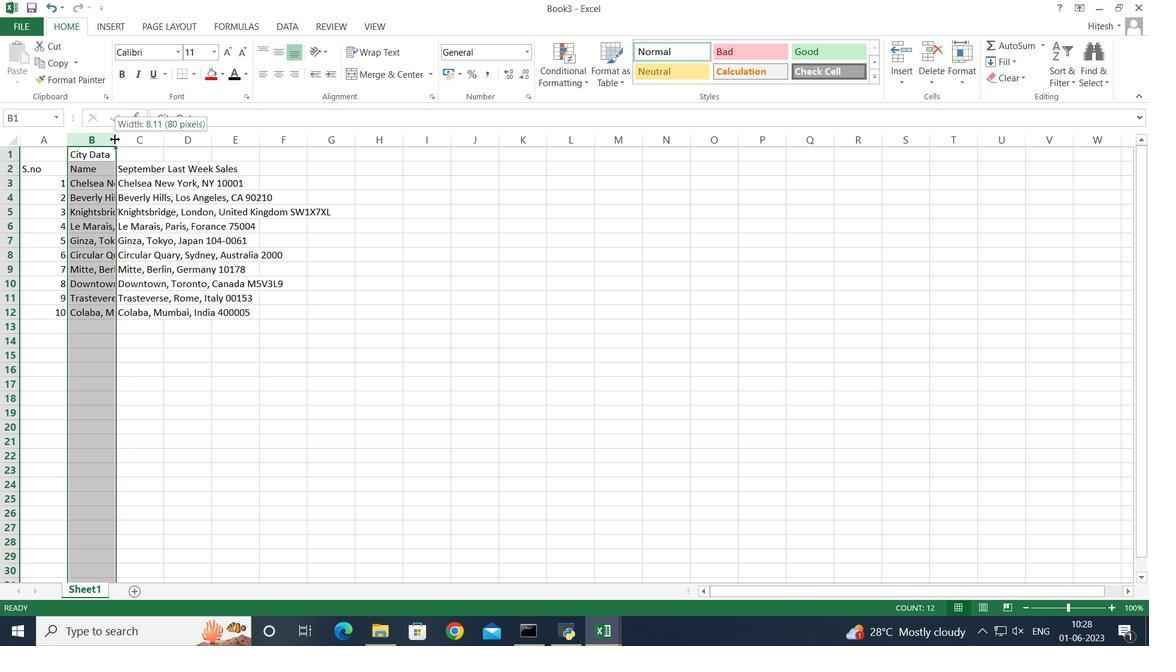 
Action: Mouse moved to (270, 142)
Screenshot: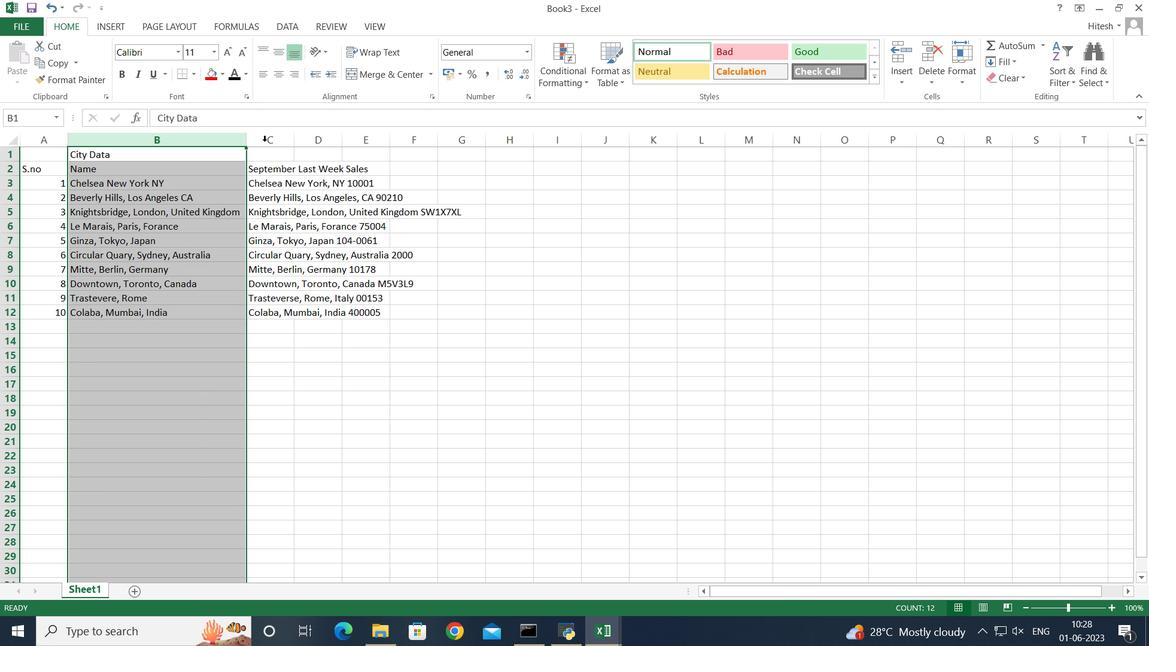 
Action: Mouse pressed left at (270, 142)
Screenshot: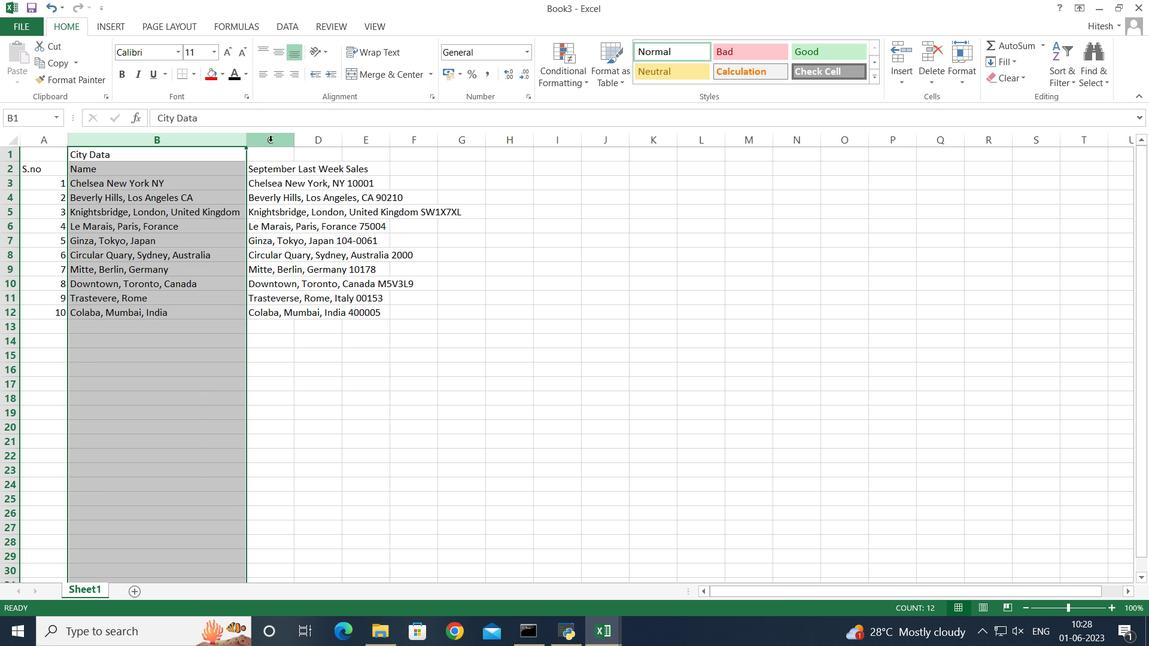 
Action: Mouse moved to (291, 137)
Screenshot: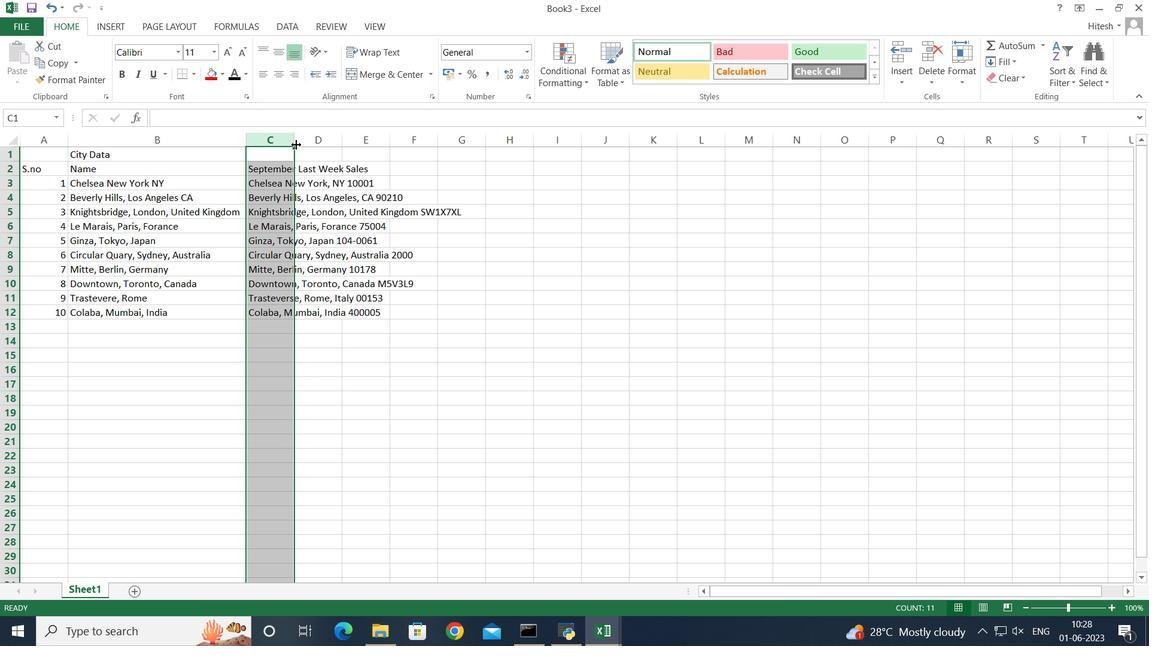 
Action: Mouse pressed left at (291, 137)
Screenshot: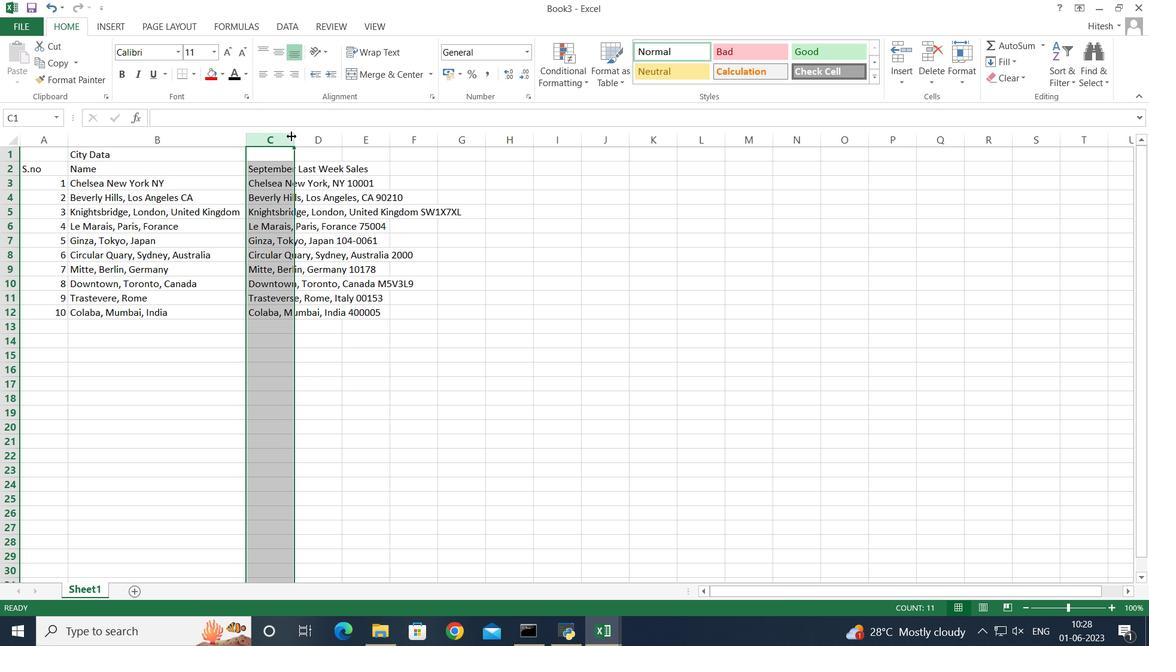 
Action: Mouse pressed left at (291, 137)
Screenshot: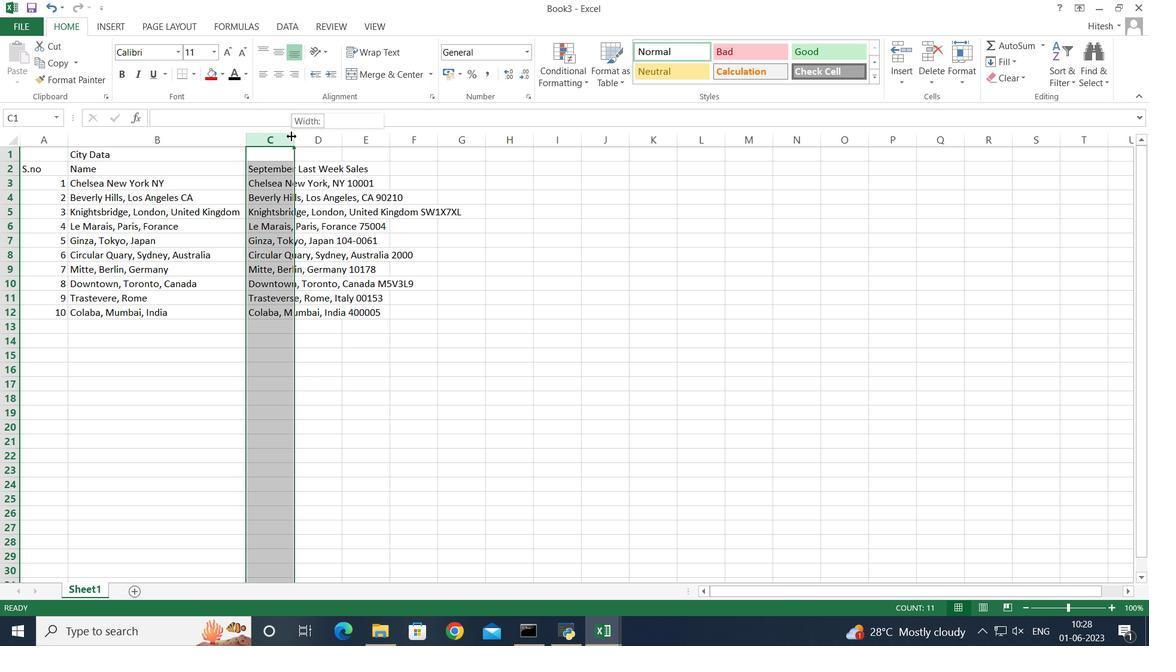 
Action: Mouse moved to (420, 338)
Screenshot: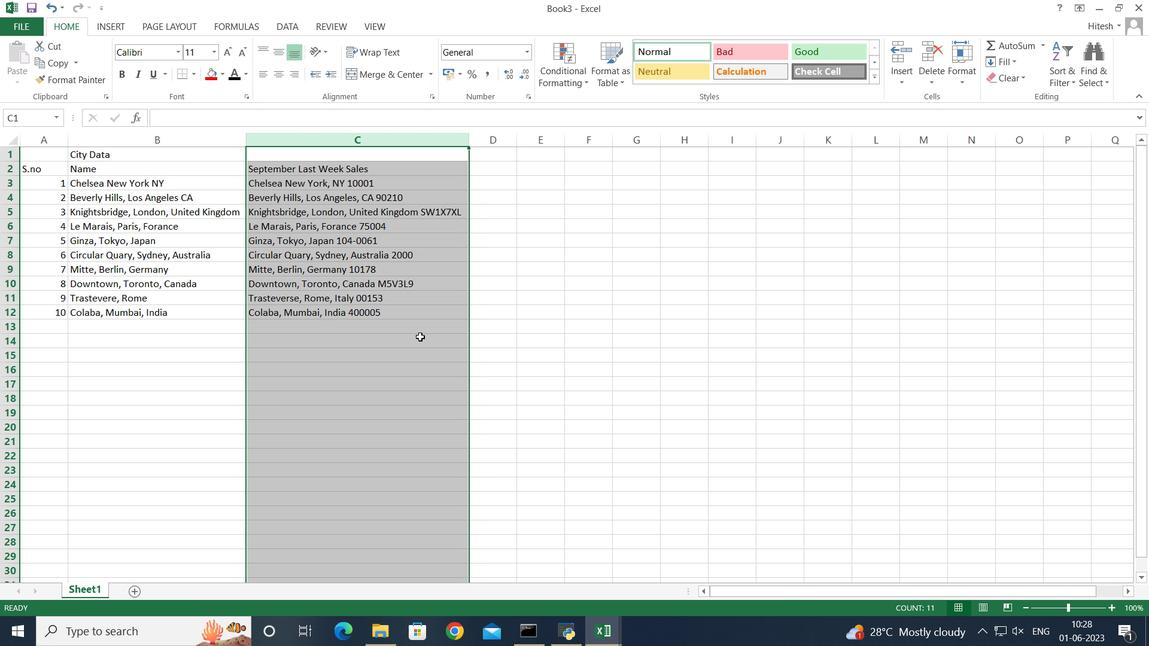 
Action: Mouse pressed left at (420, 338)
Screenshot: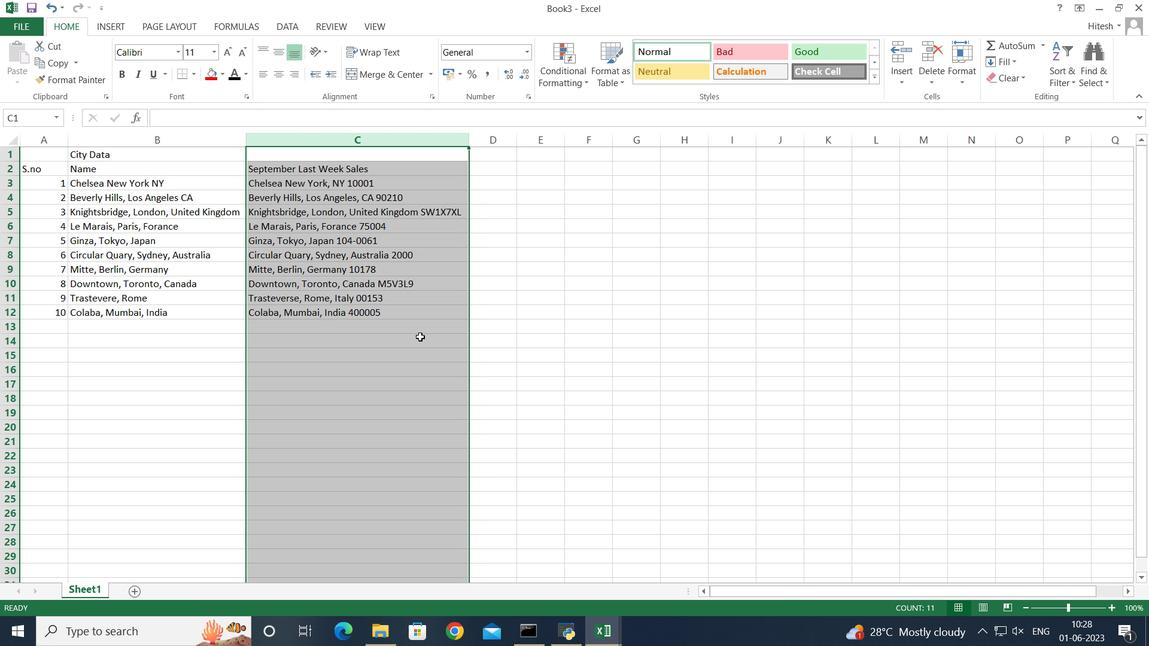
Action: Mouse moved to (92, 155)
Screenshot: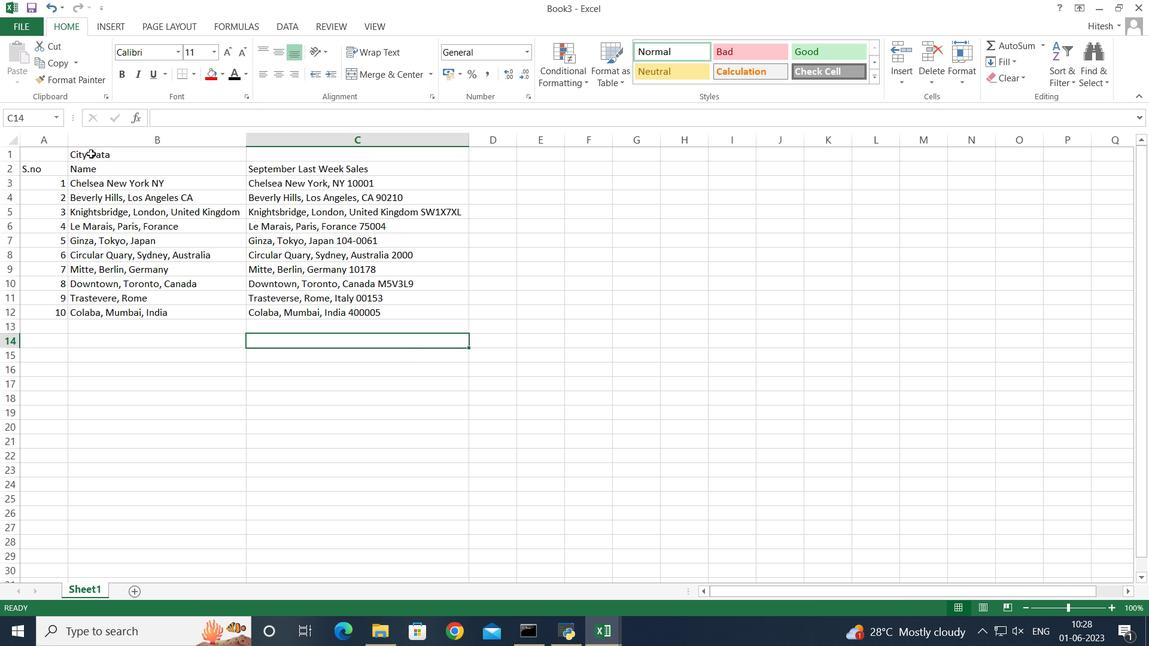 
Action: Mouse pressed left at (92, 155)
Screenshot: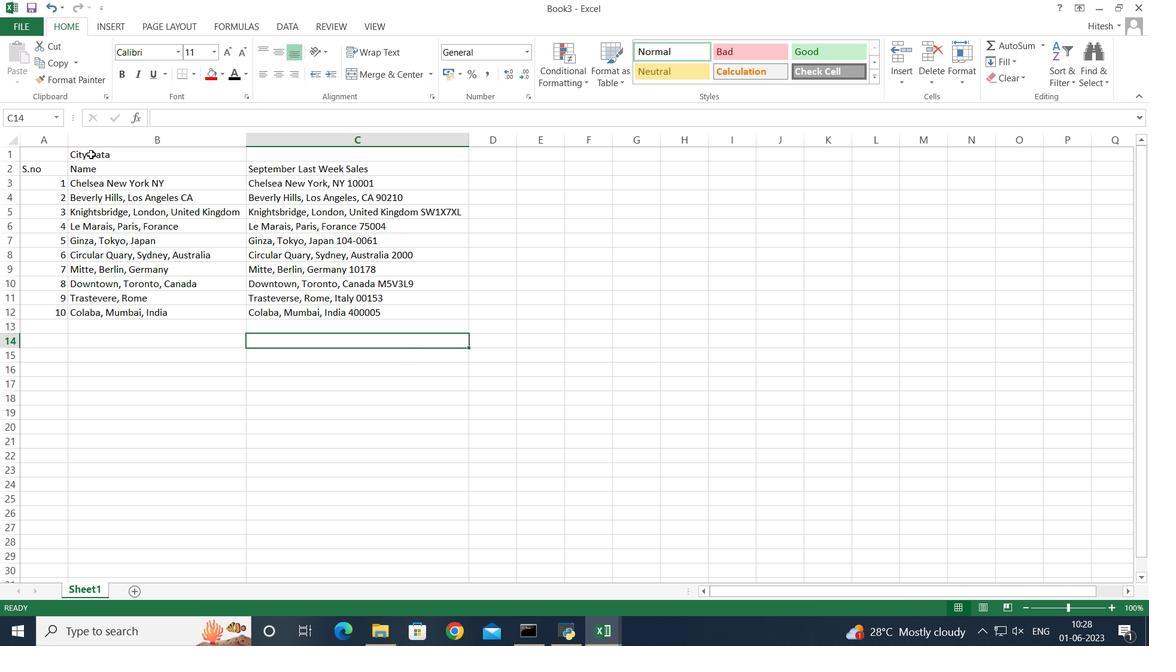 
Action: Key pressed <Key.shift><Key.left><Key.right><Key.right><Key.right><Key.left>
Screenshot: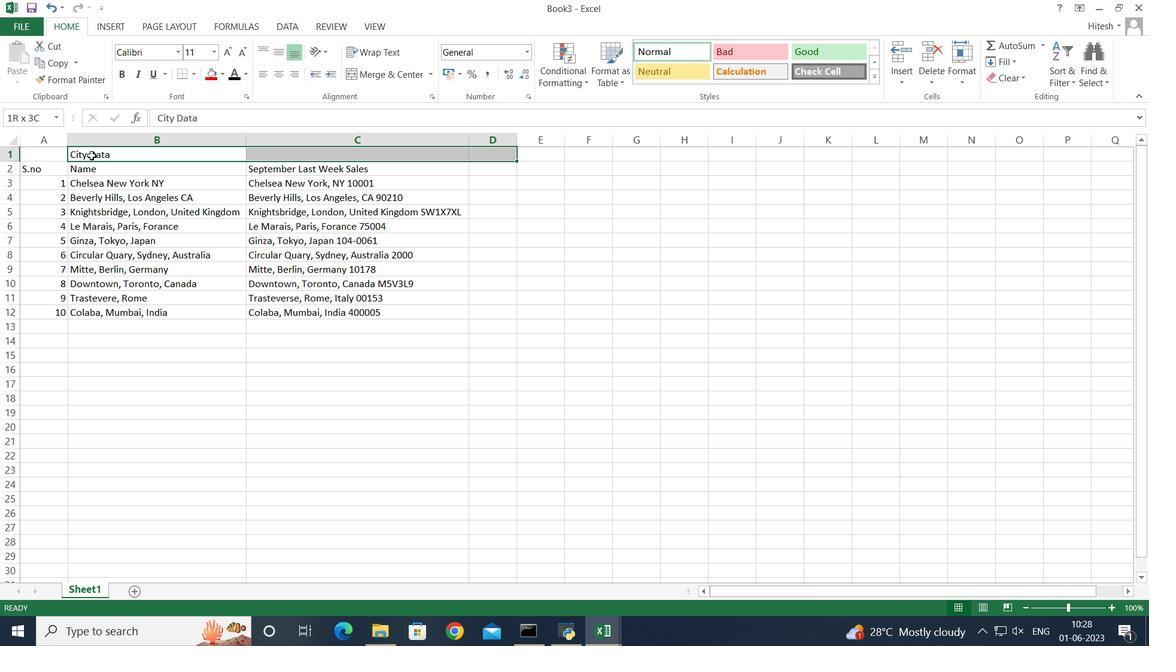 
Action: Mouse moved to (94, 155)
Screenshot: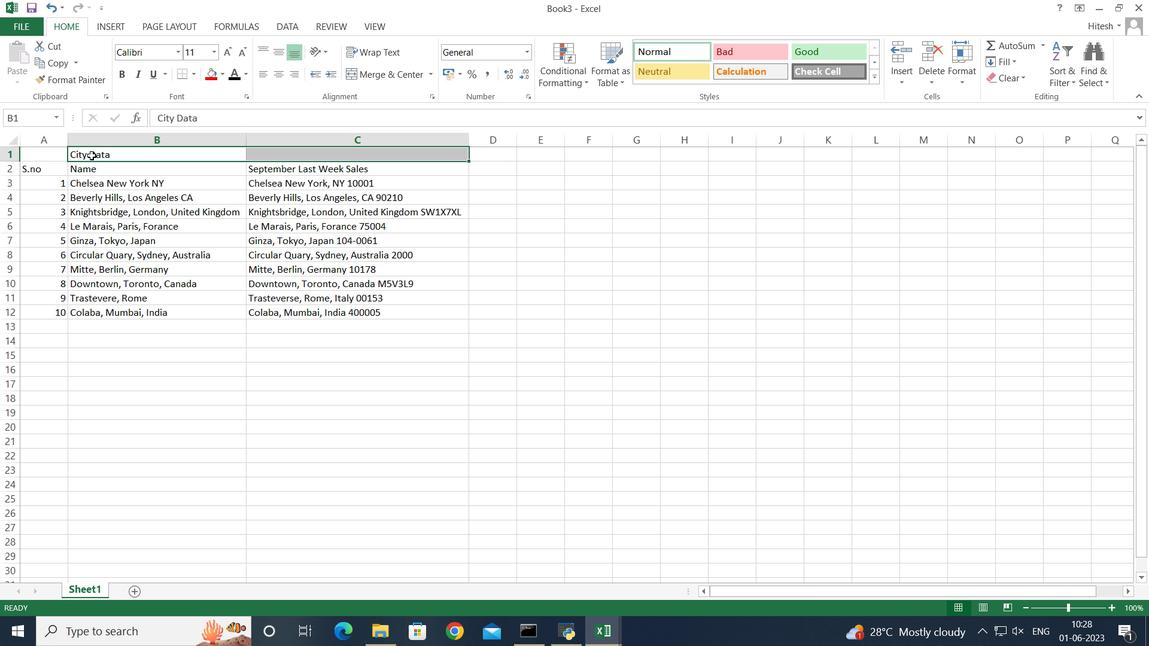 
Action: Mouse scrolled (94, 156) with delta (0, 0)
Screenshot: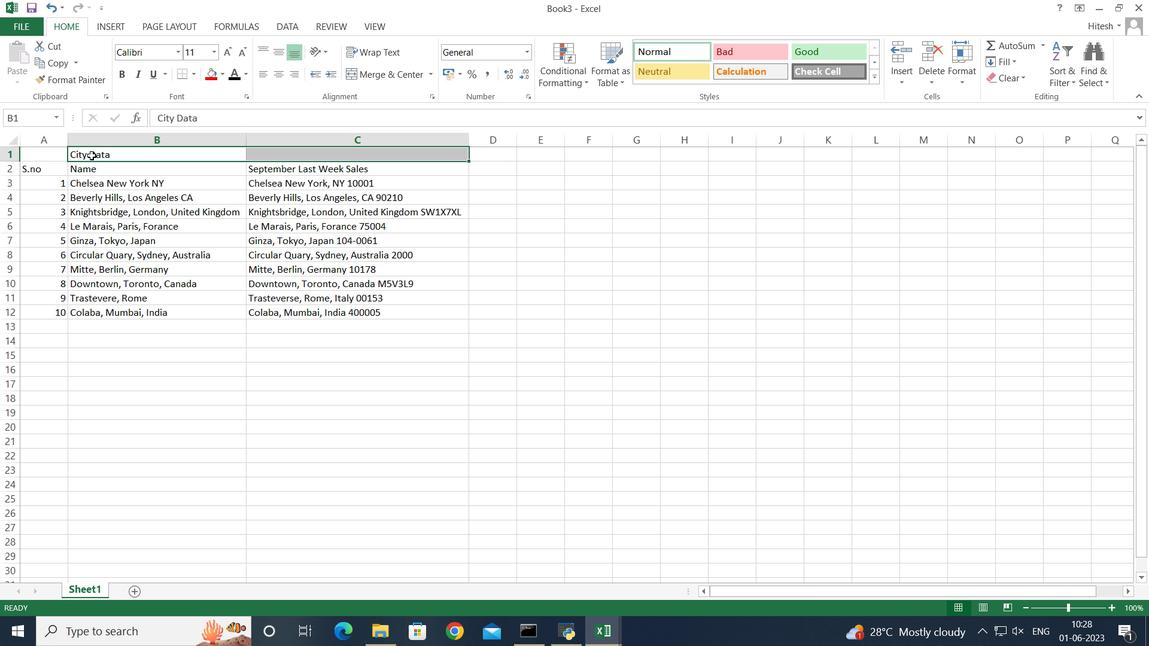 
Action: Mouse moved to (405, 75)
Screenshot: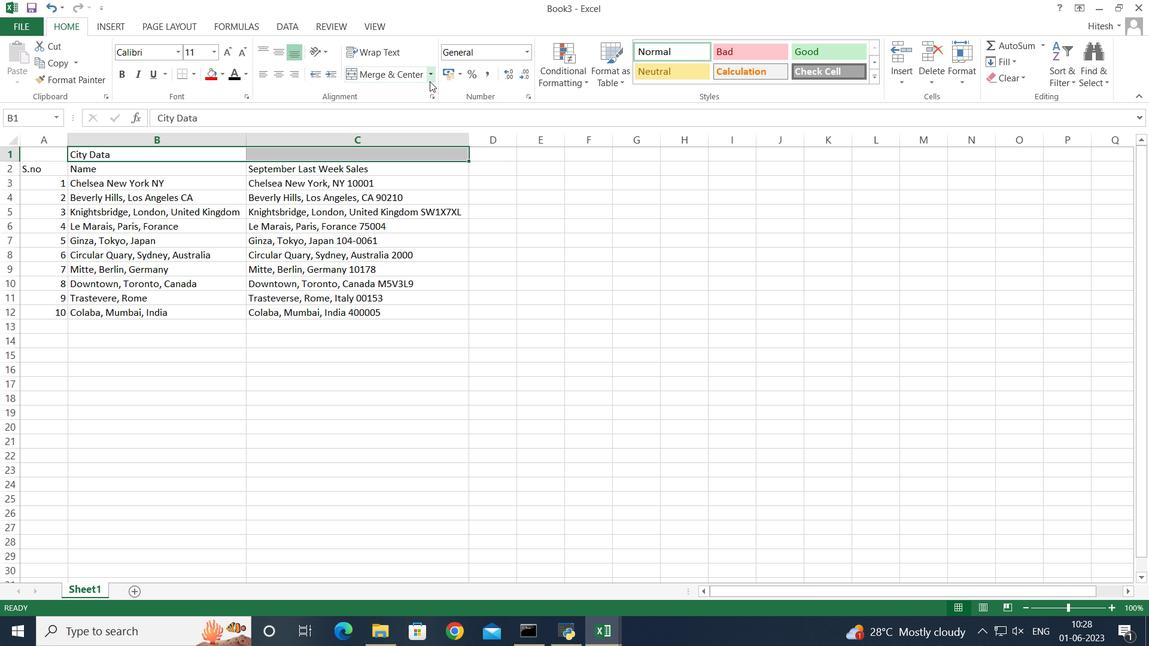
Action: Mouse pressed left at (405, 75)
Screenshot: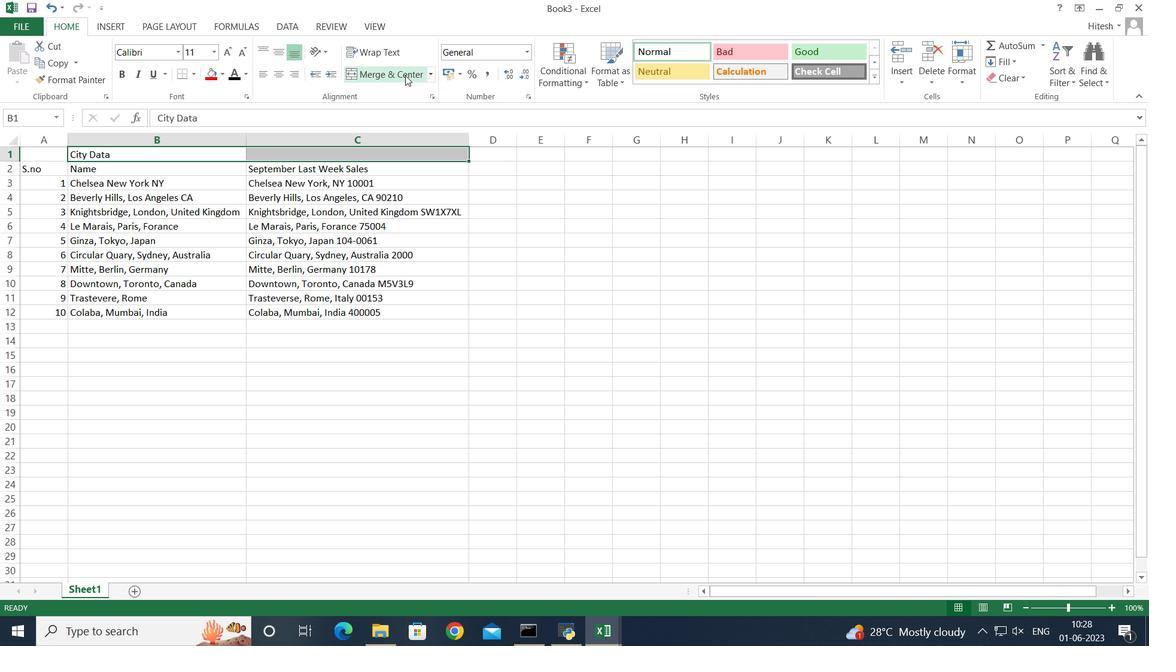 
Action: Mouse moved to (44, 159)
Screenshot: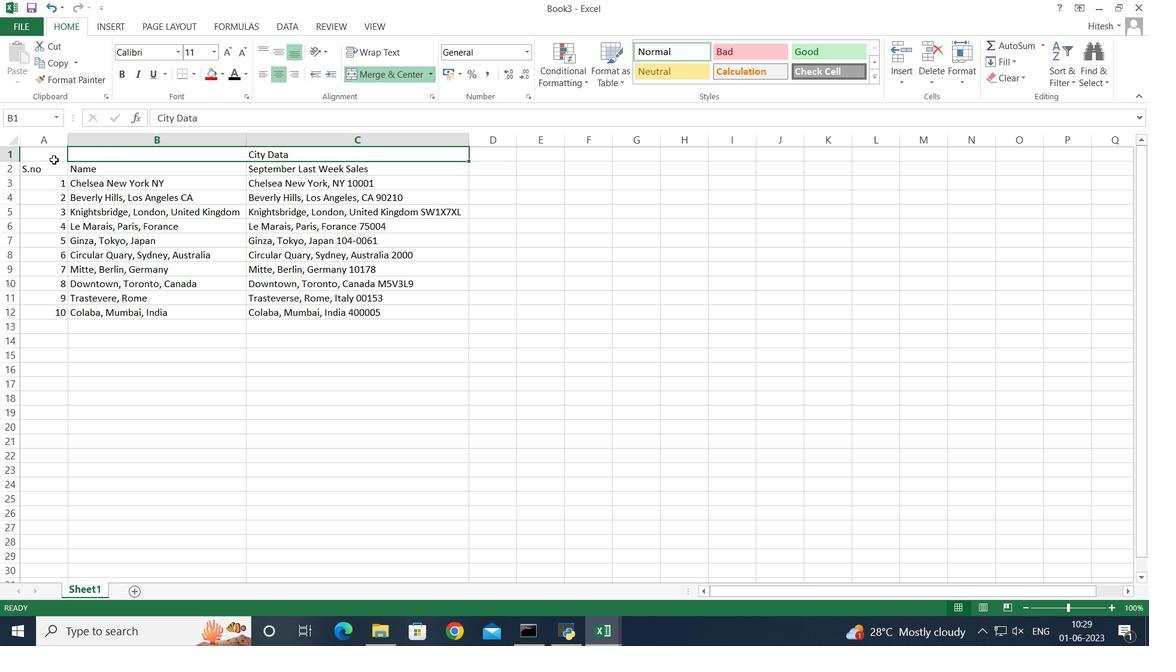 
Action: Mouse pressed left at (44, 159)
Screenshot: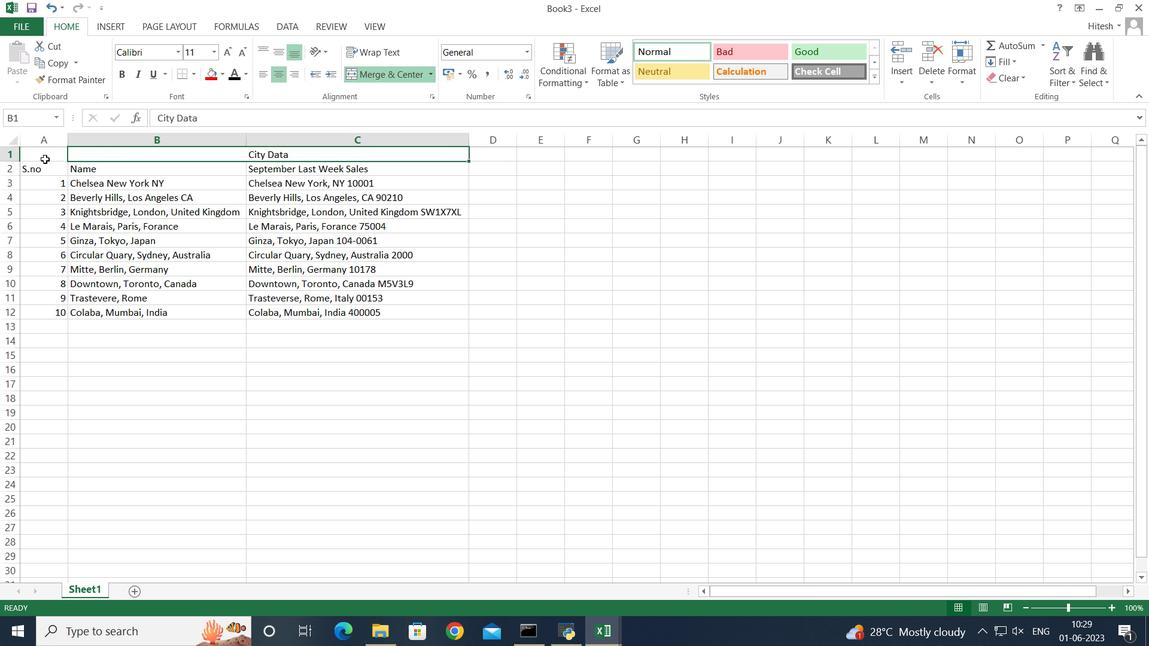 
Action: Key pressed <Key.shift><Key.right>
Screenshot: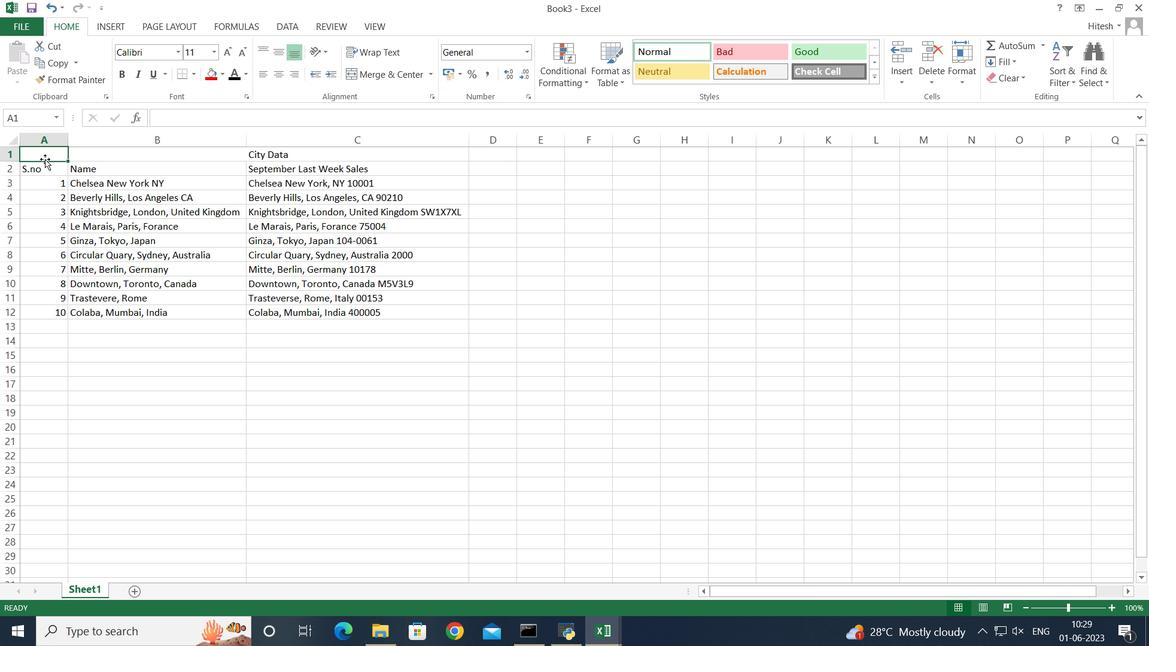 
Action: Mouse moved to (389, 74)
Screenshot: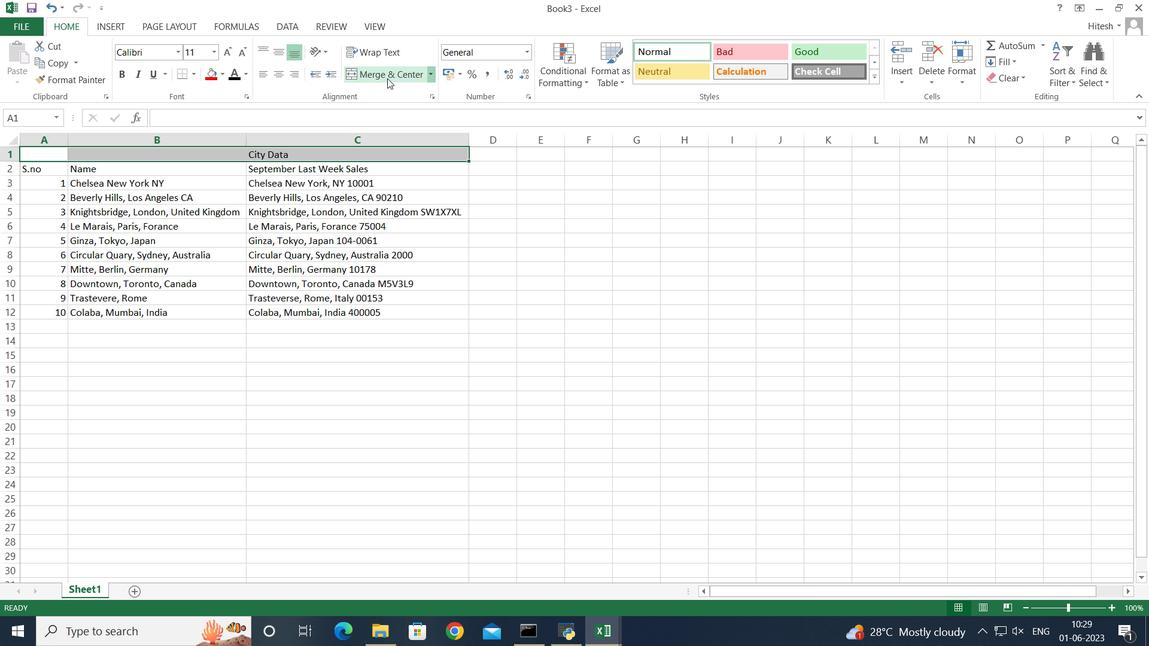 
Action: Mouse pressed left at (389, 74)
Screenshot: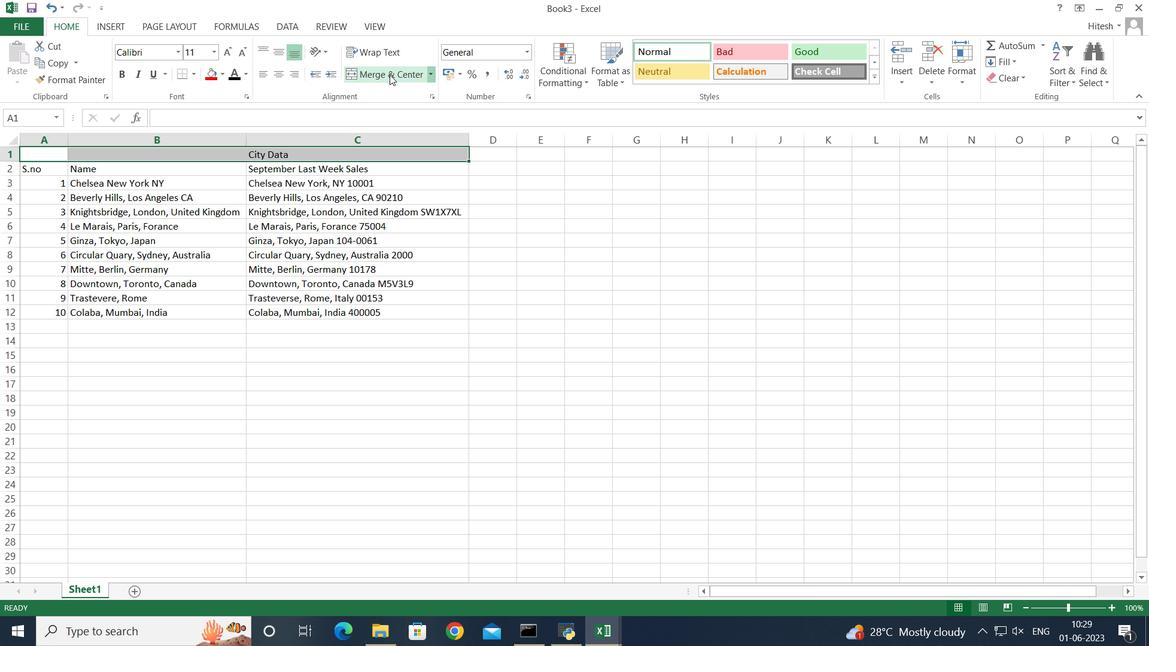
Action: Mouse moved to (371, 73)
Screenshot: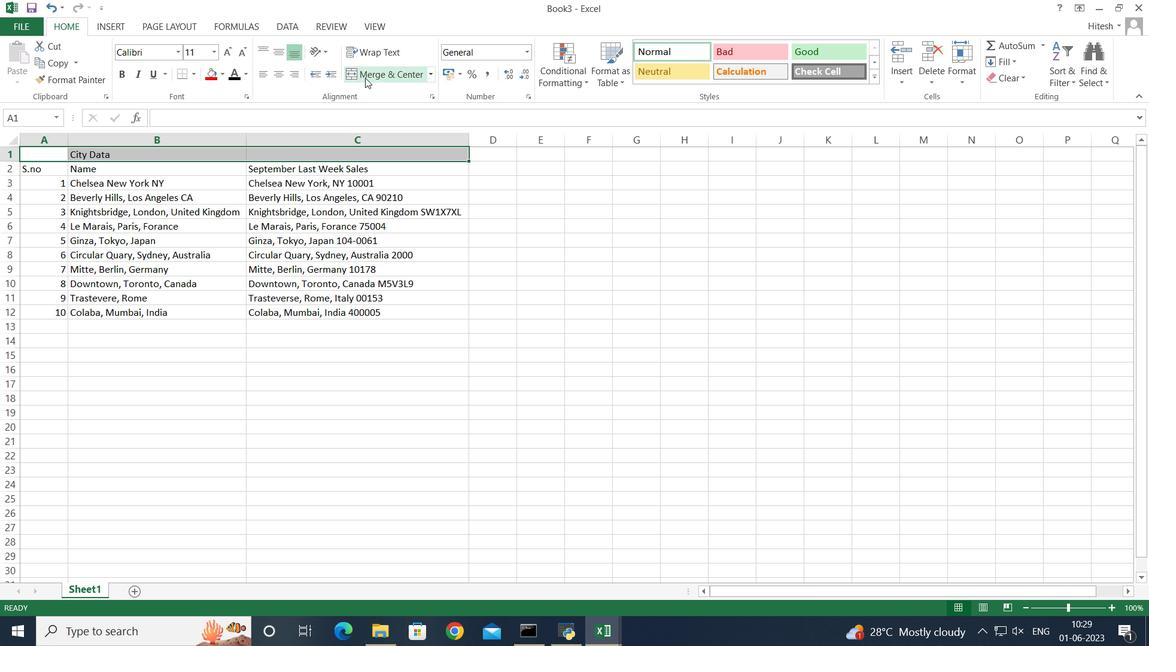 
Action: Mouse pressed left at (371, 73)
Screenshot: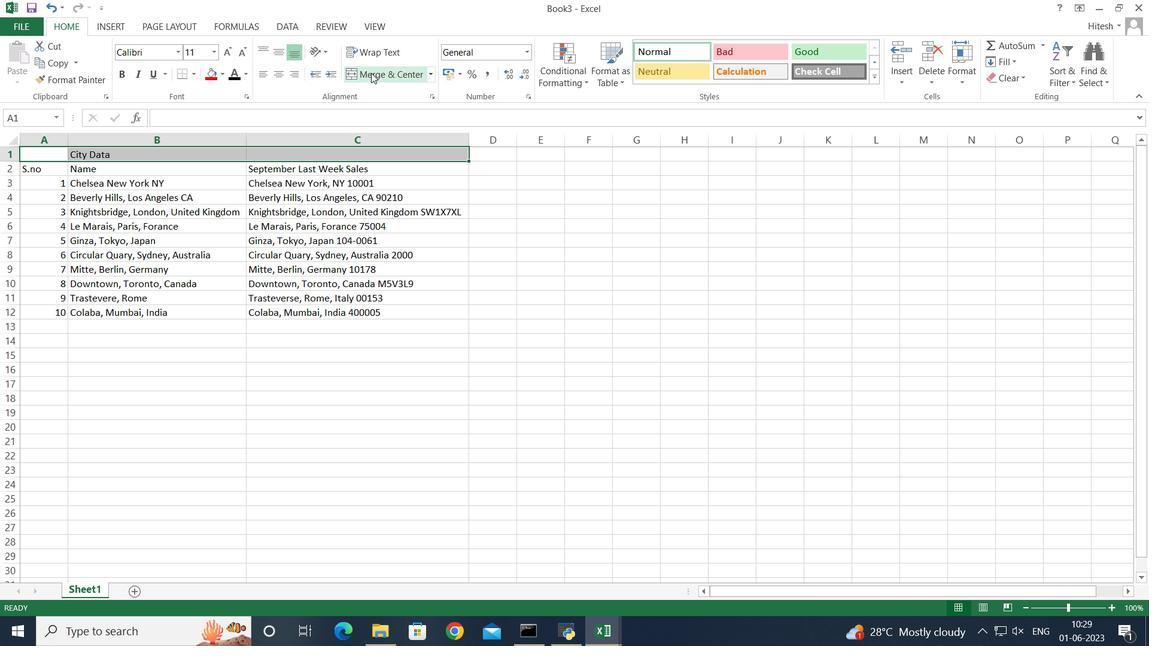 
Action: Mouse moved to (295, 357)
Screenshot: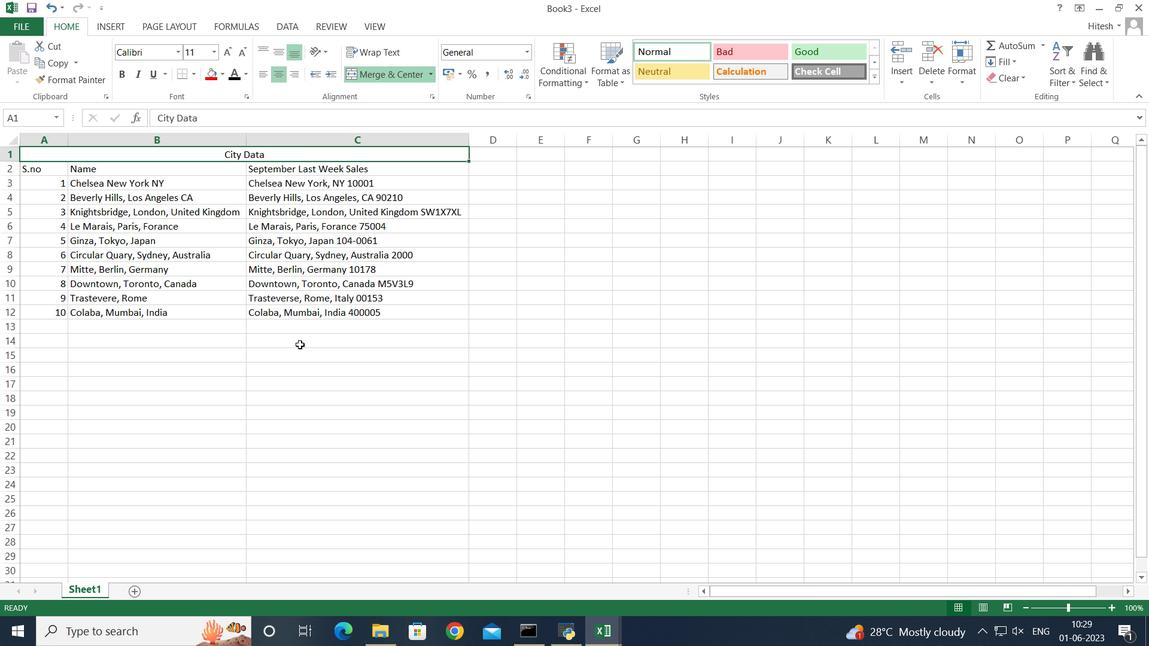 
Action: Mouse pressed left at (295, 357)
Screenshot: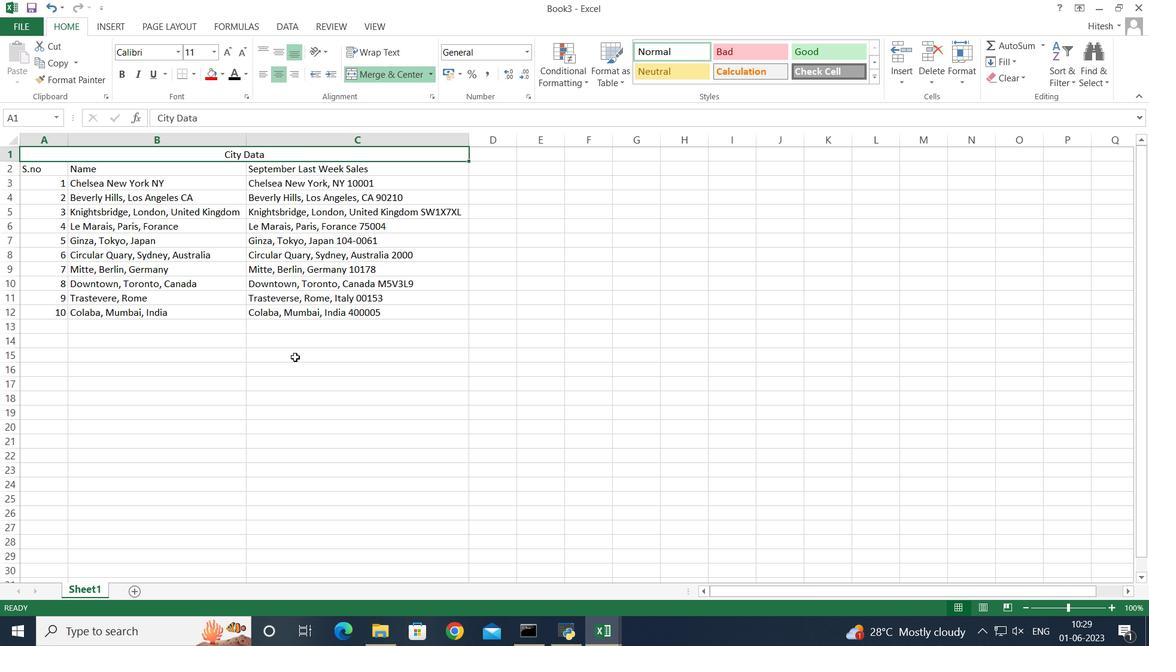 
Action: Mouse moved to (27, 31)
Screenshot: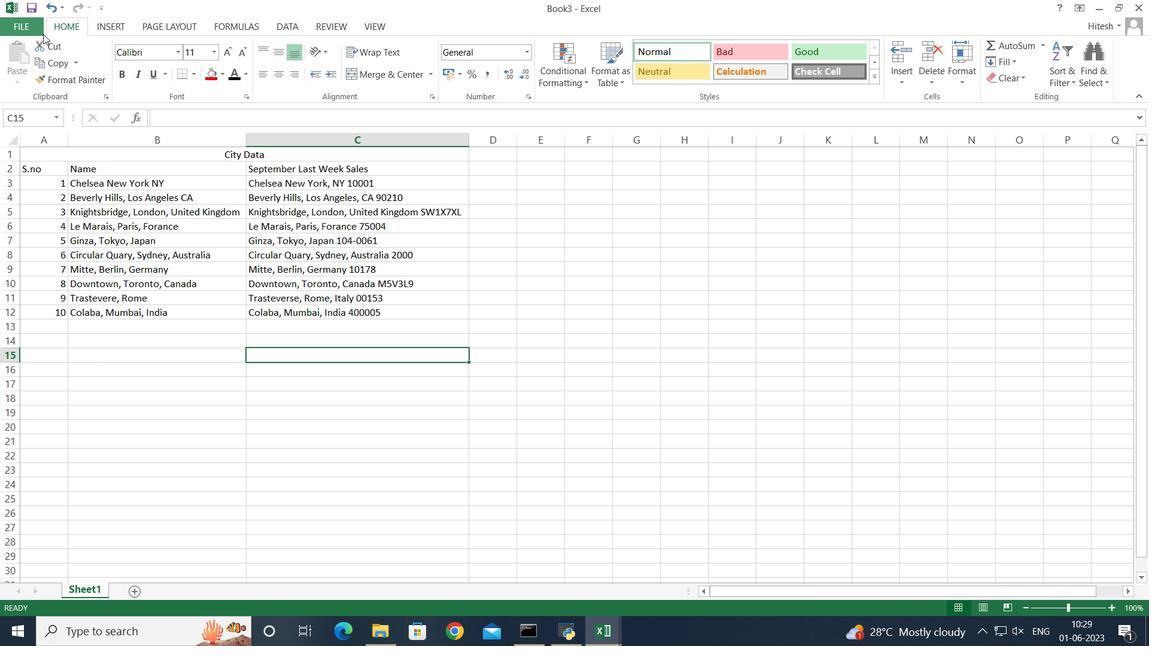 
Action: Mouse pressed left at (27, 31)
Screenshot: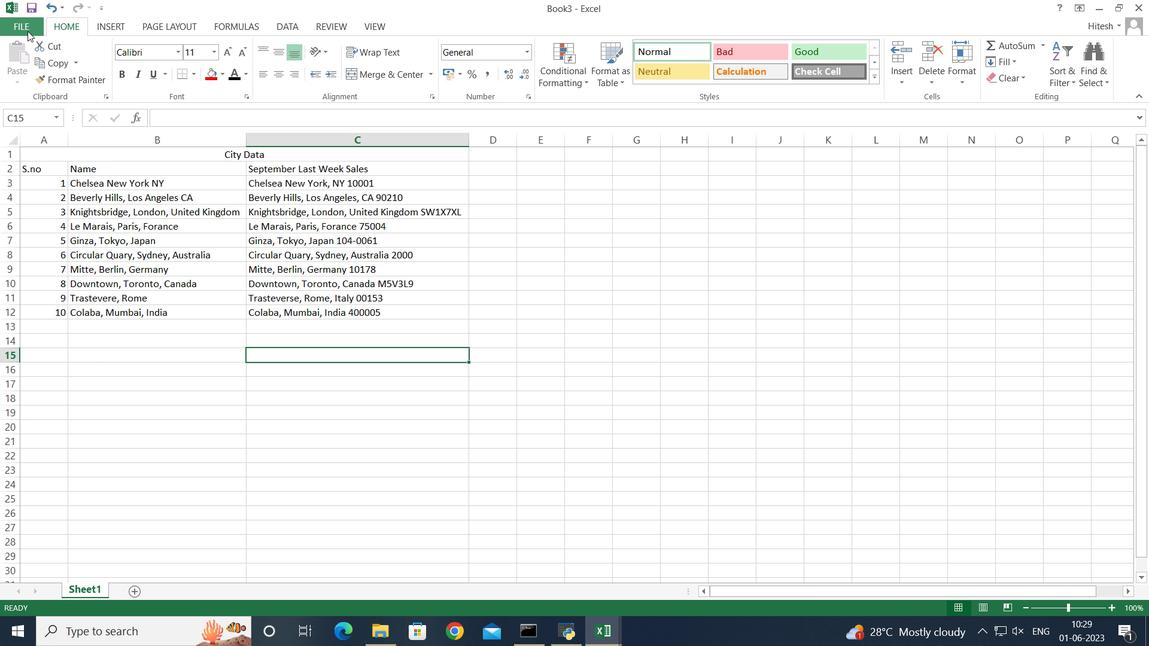 
Action: Mouse moved to (52, 126)
Screenshot: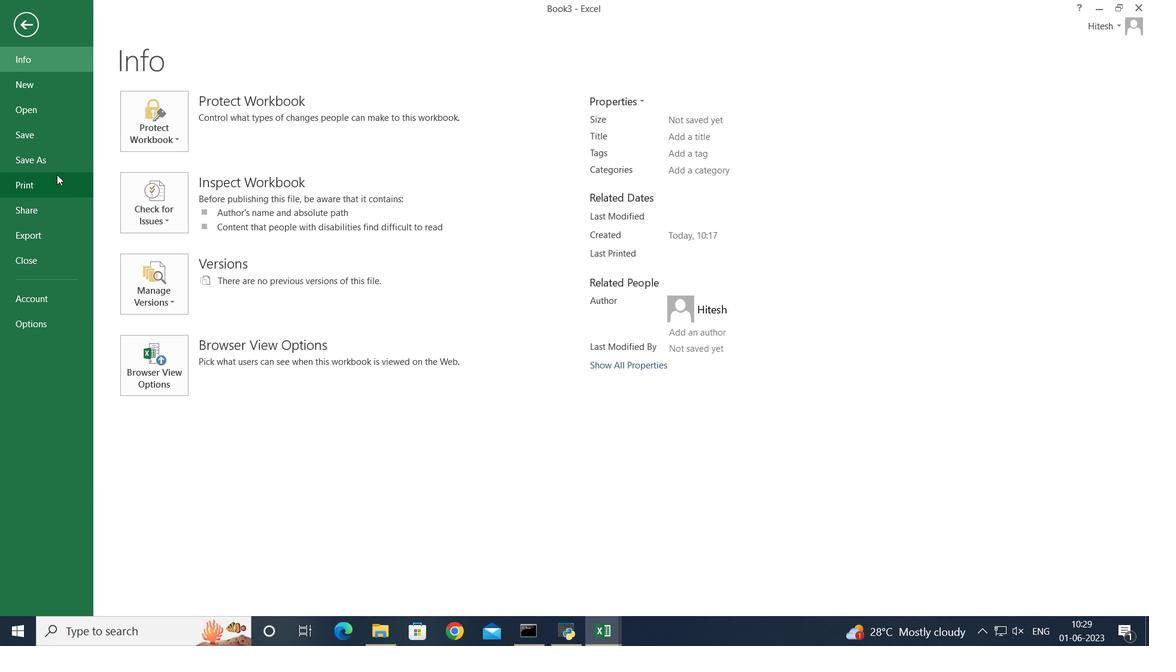 
Action: Mouse pressed left at (52, 126)
Screenshot: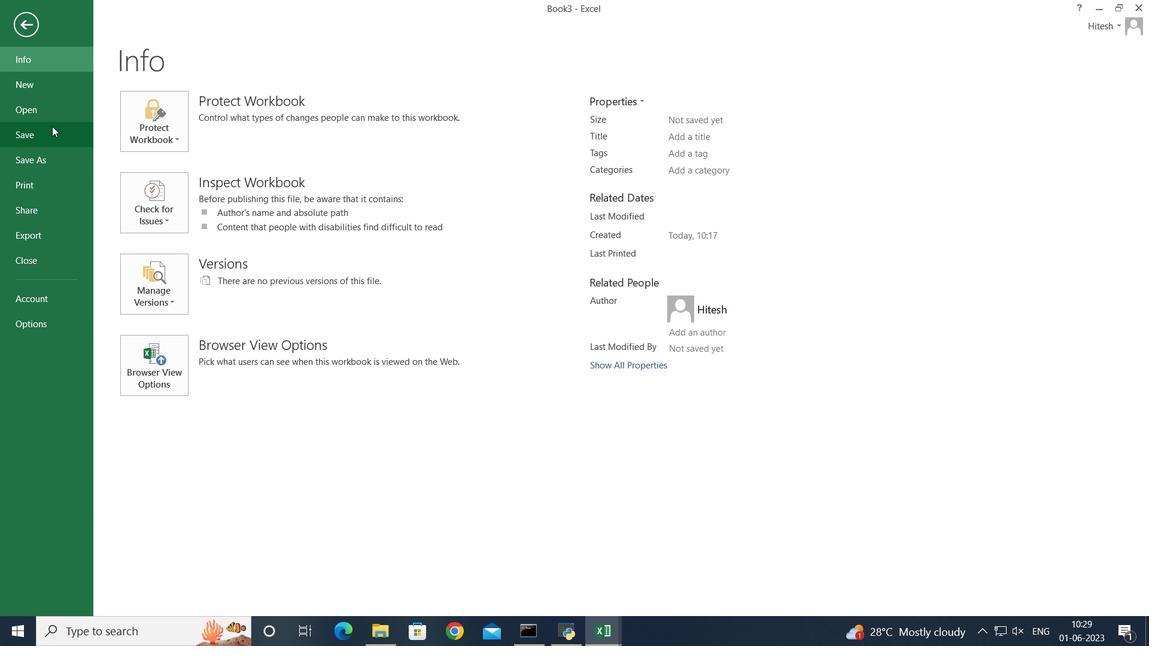 
Action: Mouse moved to (401, 153)
Screenshot: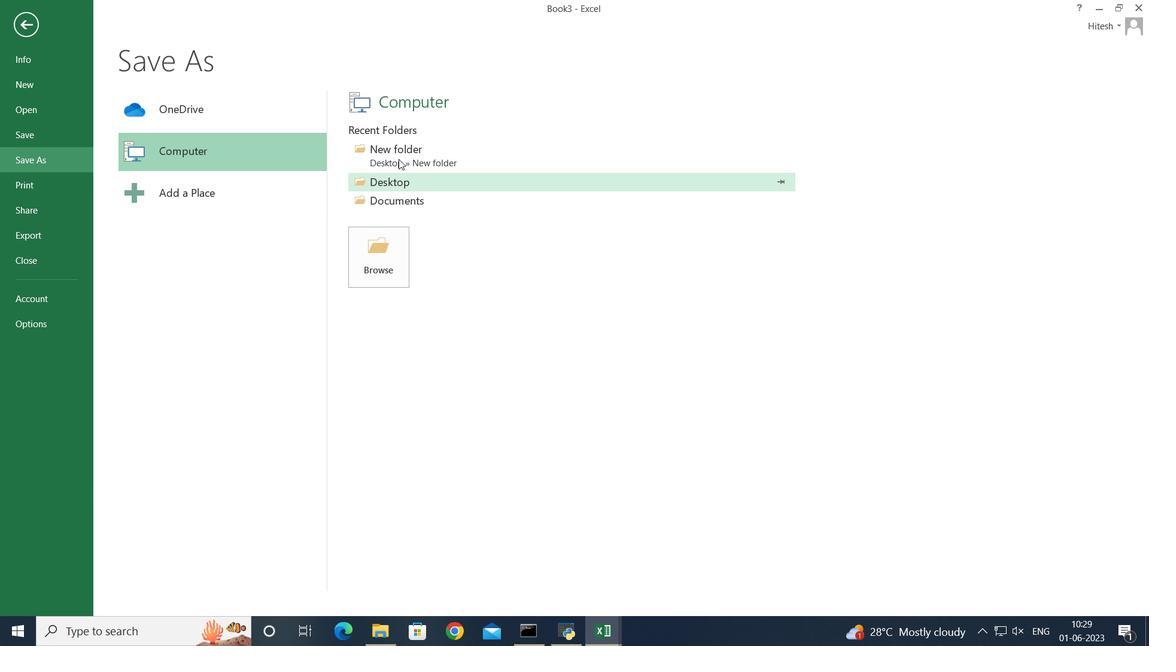 
Action: Mouse pressed left at (401, 153)
Screenshot: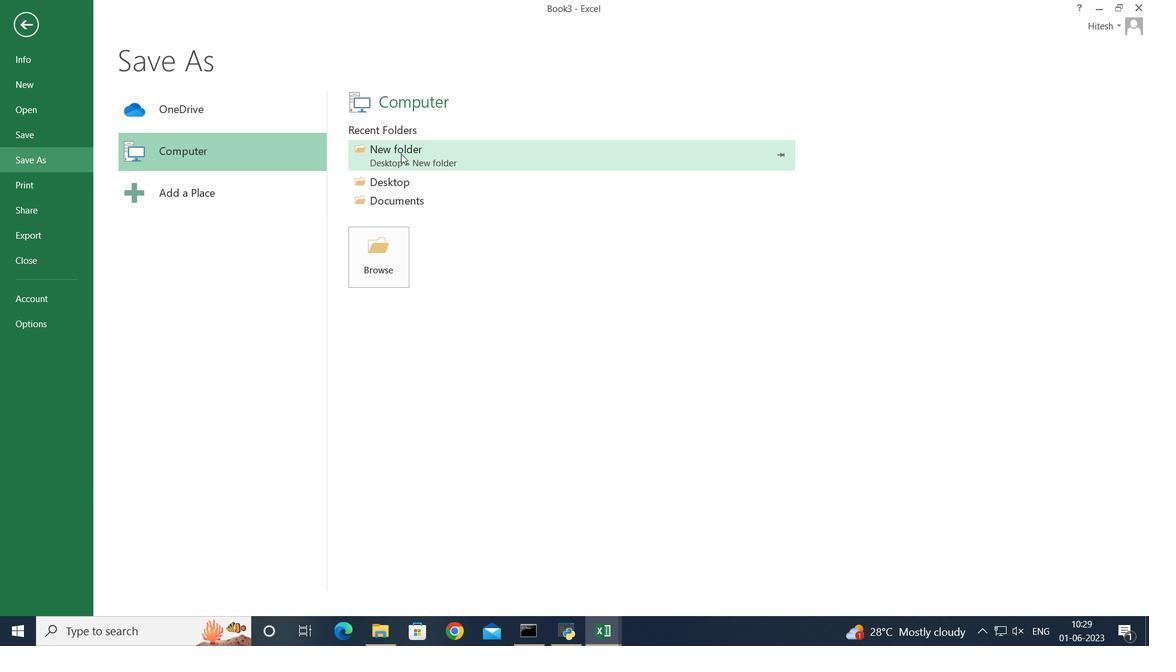 
Action: Key pressed <Key.backspace>analysis<Key.shift>Annual<Key.shift>Sales<Key.shift_r>_<Key.shift>Report
Screenshot: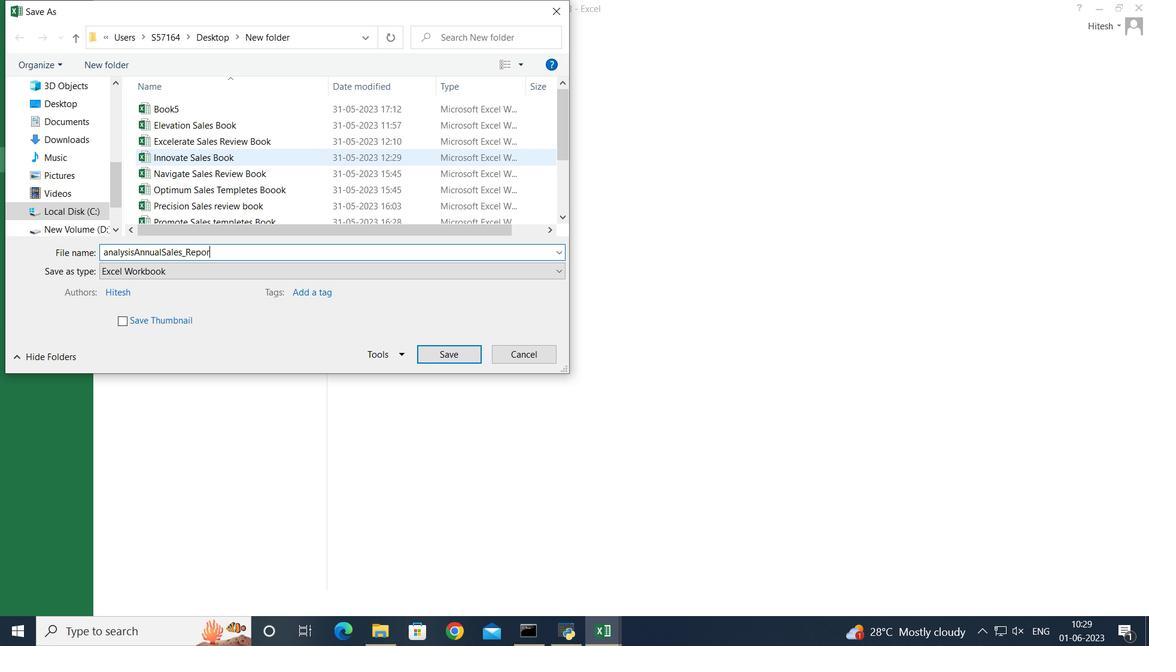 
Action: Mouse moved to (456, 354)
Screenshot: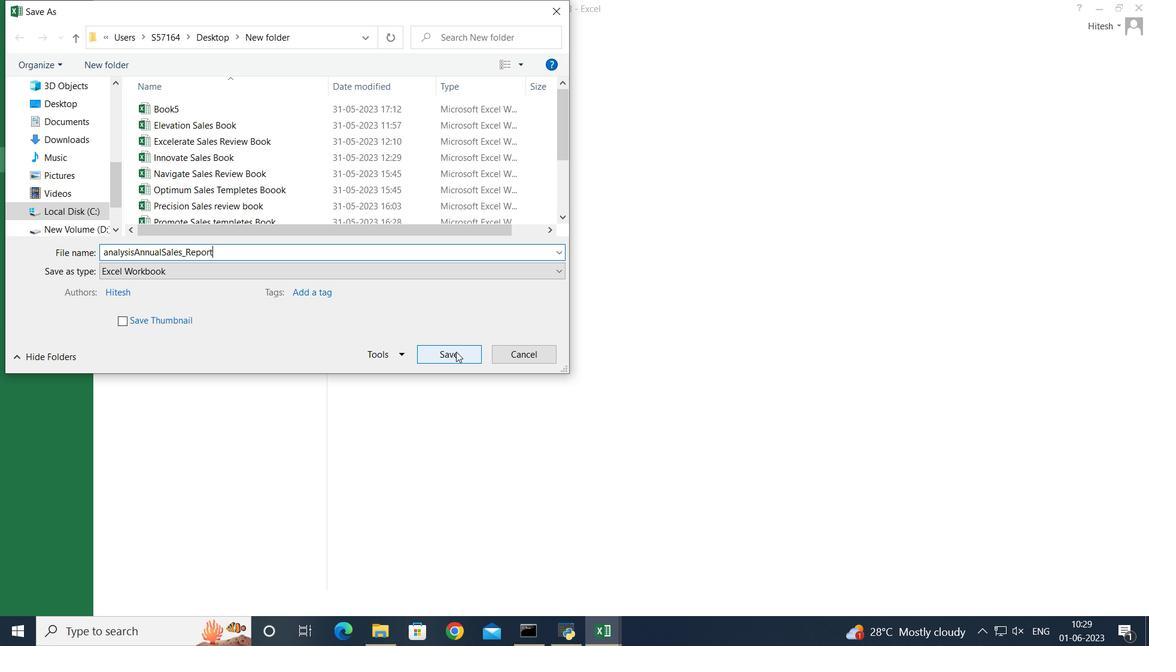 
Action: Mouse pressed left at (456, 354)
Screenshot: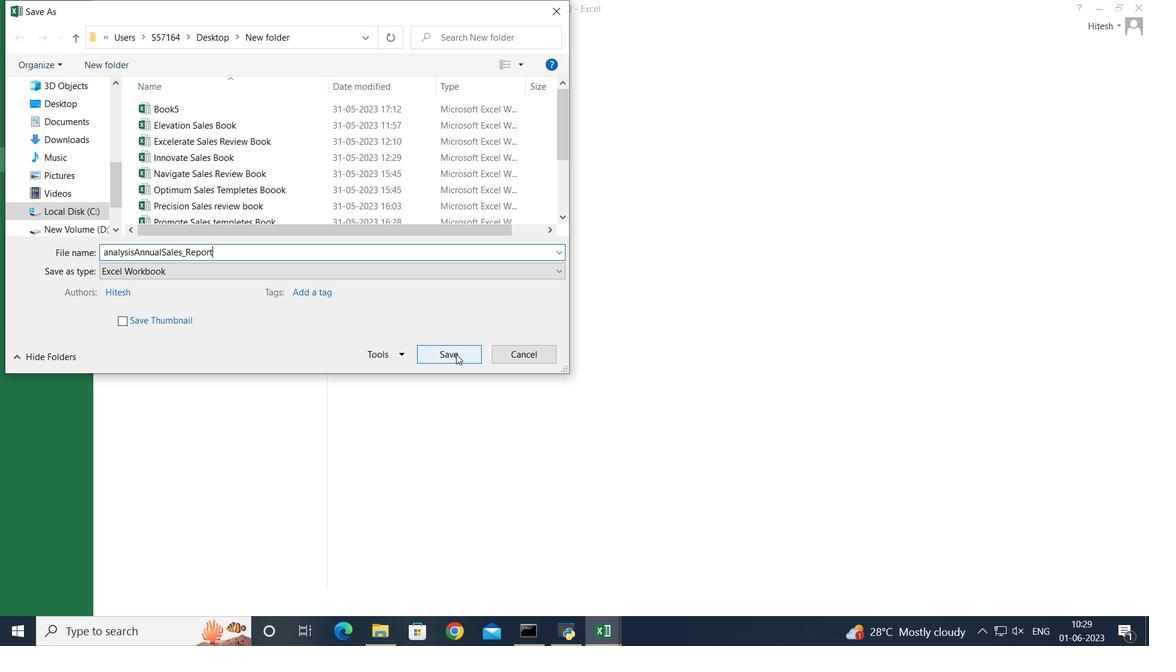 
Action: Mouse moved to (380, 359)
Screenshot: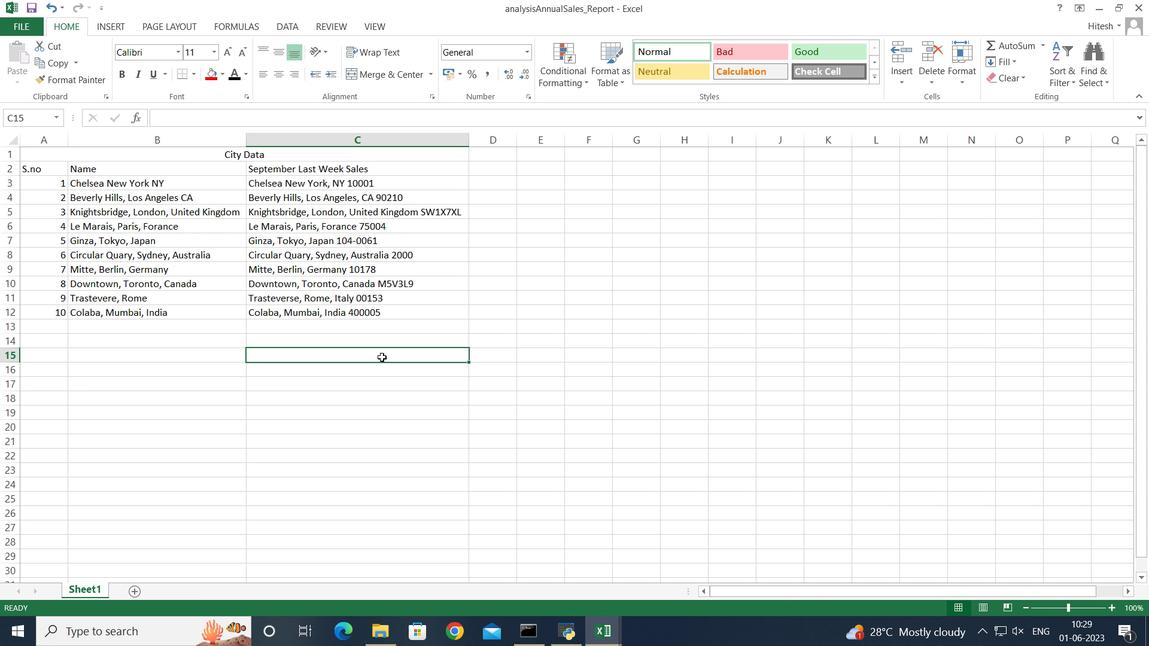 
